 Task: Add an event with the title Lunch and Learn: Effective Negotiation Strategies, date '2024/03/20', time 8:50 AM to 10:50 AMand add a description: After each fall, allow time for participants to reflect on their experience. Discuss the emotions, challenges, and level of trust felt during the exercise. Encourage open and honest communication about how the exercise relates to the team's dynamics and collaboration., put the event into Yellow category . Add location for the event as: 654 Simos Beach, Elafonisos, Greece, logged in from the account softage.2@softage.netand send the event invitation to softage.1@softage.net and softage.3@softage.net. Set a reminder for the event At time of event
Action: Mouse pressed left at (108, 104)
Screenshot: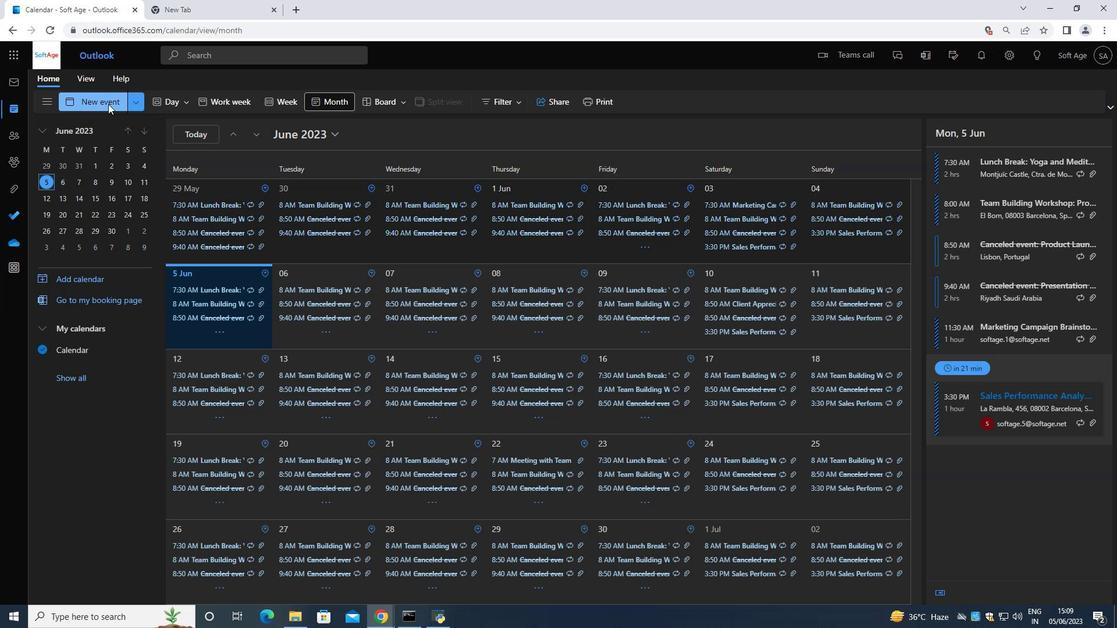 
Action: Mouse moved to (364, 176)
Screenshot: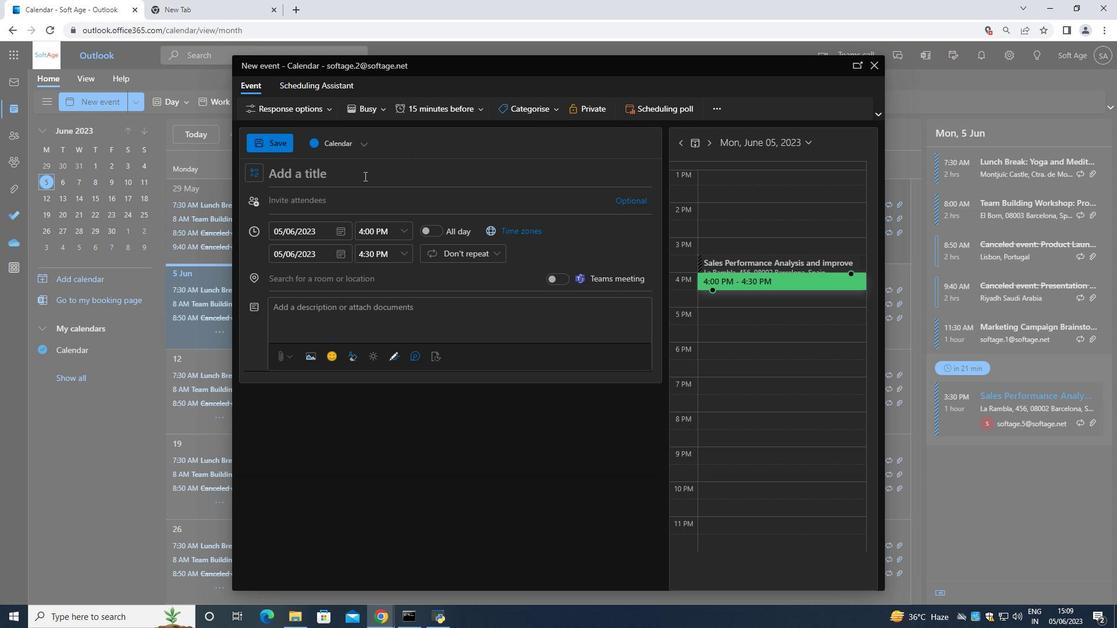 
Action: Key pressed <Key.shift>Lunch<Key.space><Key.shift>and<Key.space><Key.shift><Key.shift><Key.shift><Key.shift>Learn<Key.space><Key.backspace><Key.shift_r>:<Key.space><Key.shift>Effective<Key.space><Key.shift><Key.shift><Key.shift><Key.shift><Key.shift><Key.shift><Key.shift><Key.shift><Key.shift><Key.shift><Key.shift><Key.shift><Key.shift><Key.shift><Key.shift><Key.shift><Key.shift>Negotiation<Key.space><Key.shift><Key.shift><Key.shift><Key.shift><Key.shift><Key.shift><Key.shift><Key.shift><Key.shift><Key.shift><Key.shift><Key.shift><Key.shift><Key.shift><Key.shift><Key.shift><Key.shift><Key.shift><Key.shift><Key.shift><Key.shift><Key.shift><Key.shift><Key.shift><Key.shift><Key.shift><Key.shift><Key.shift><Key.shift><Key.shift><Key.shift>Strategiw<Key.backspace>es
Screenshot: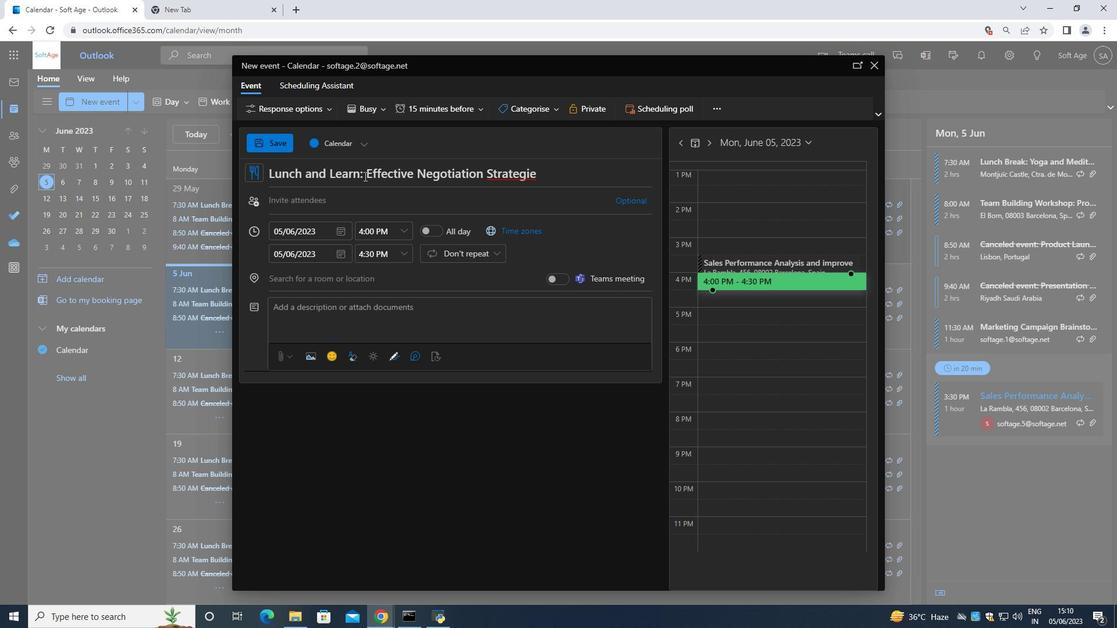 
Action: Mouse scrolled (364, 176) with delta (0, 0)
Screenshot: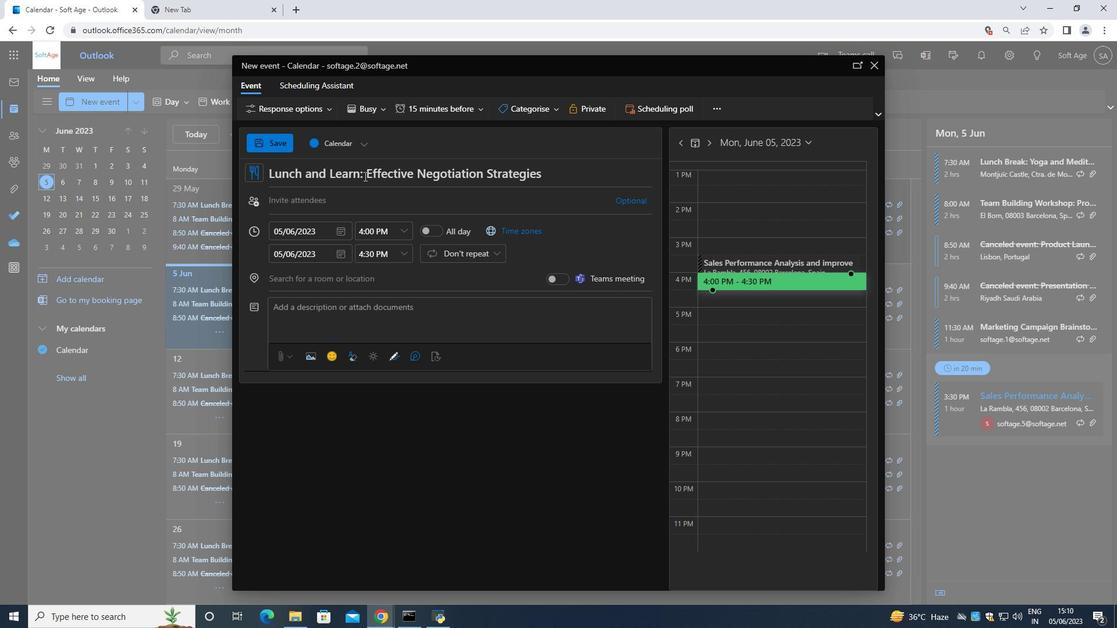 
Action: Mouse moved to (341, 228)
Screenshot: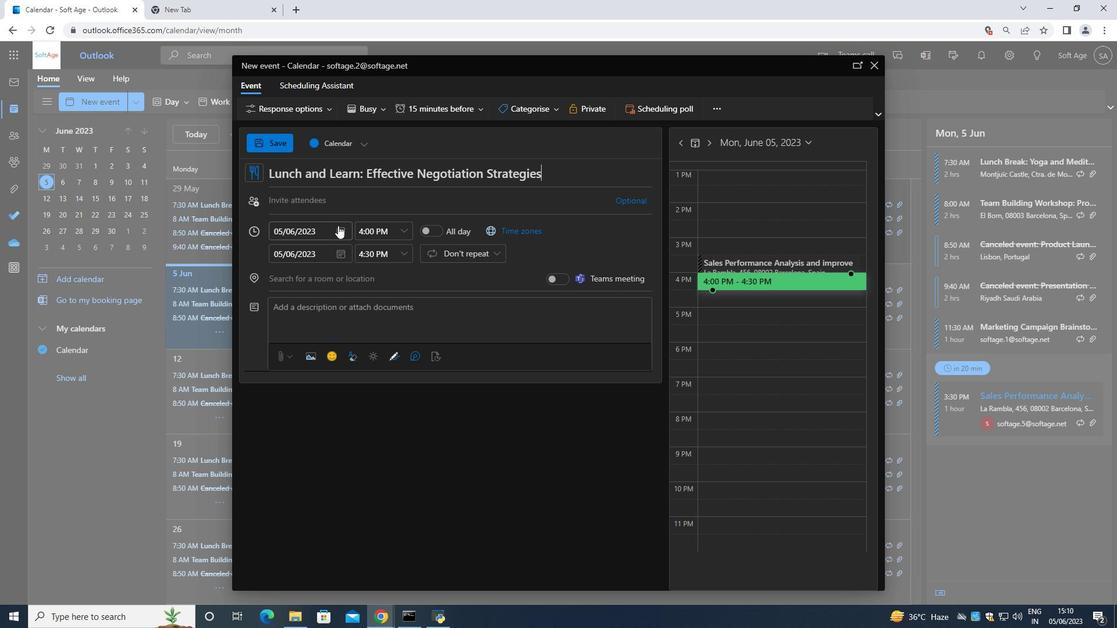 
Action: Mouse pressed left at (341, 228)
Screenshot: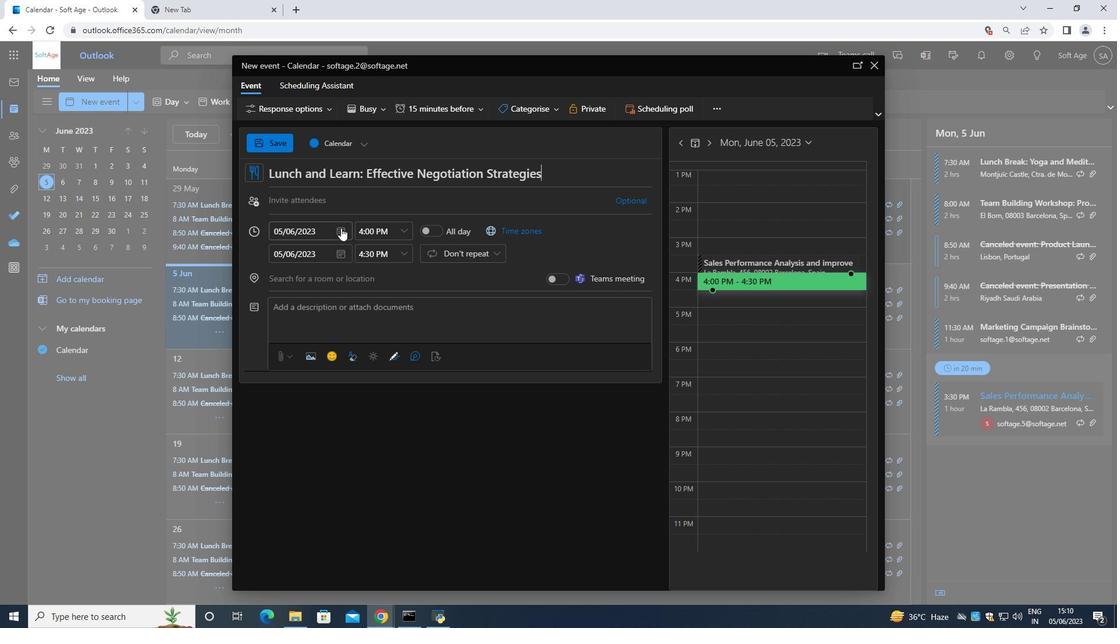 
Action: Mouse moved to (380, 256)
Screenshot: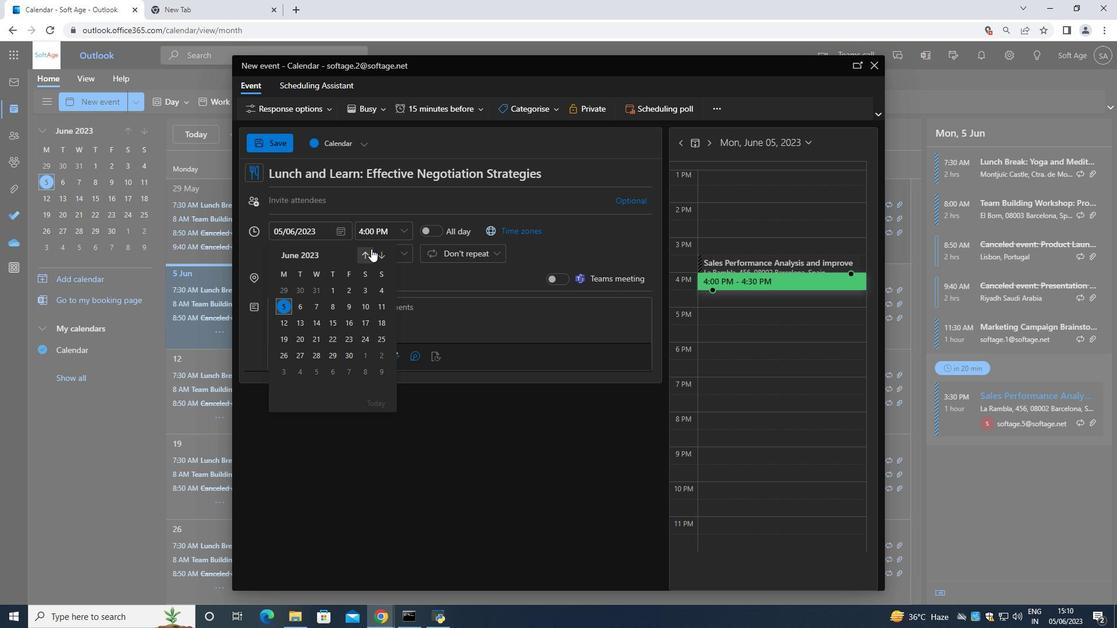 
Action: Mouse pressed left at (380, 256)
Screenshot: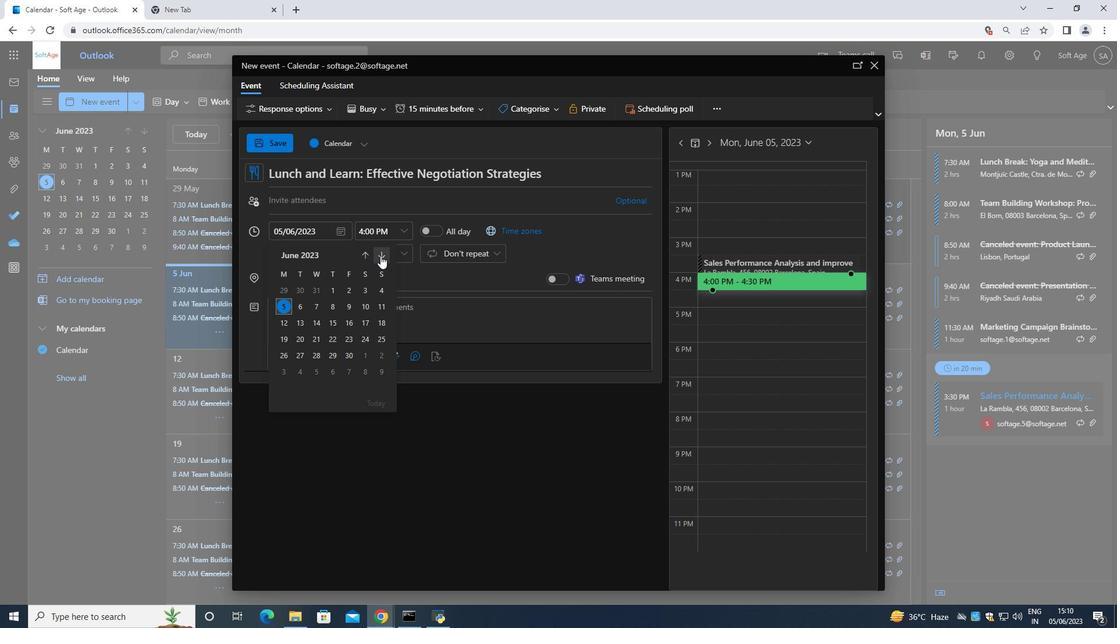 
Action: Mouse pressed left at (380, 256)
Screenshot: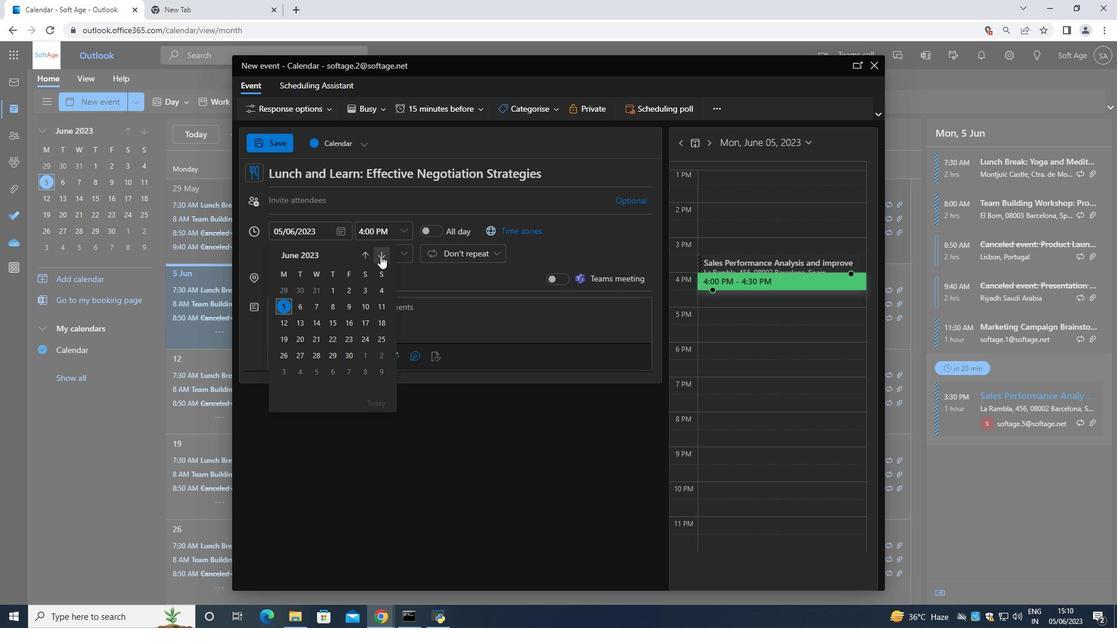 
Action: Mouse pressed left at (380, 256)
Screenshot: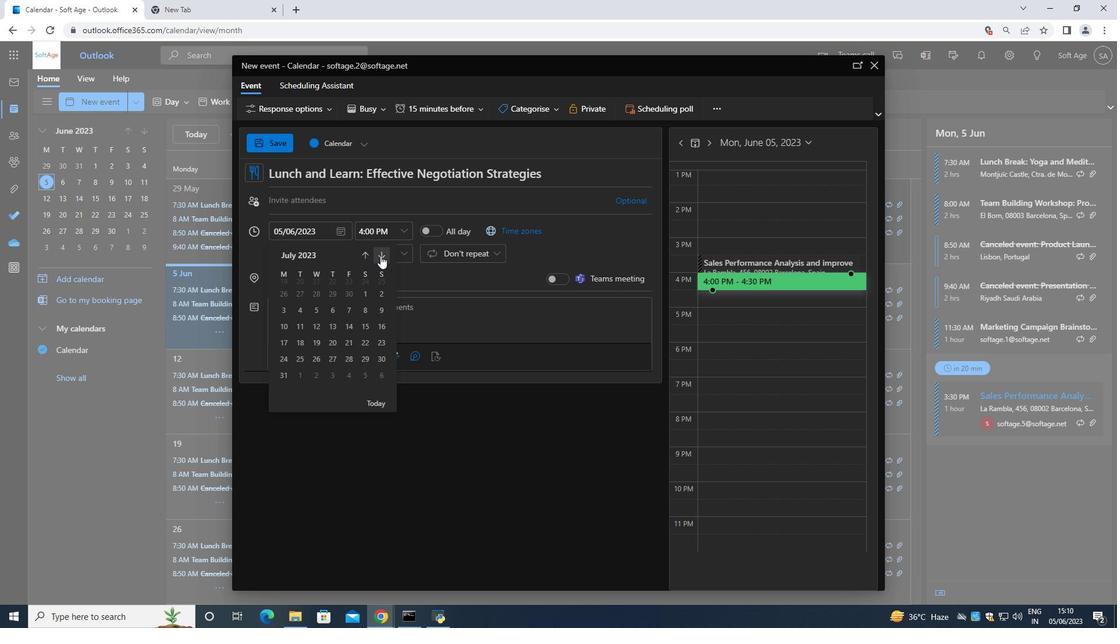 
Action: Mouse moved to (379, 256)
Screenshot: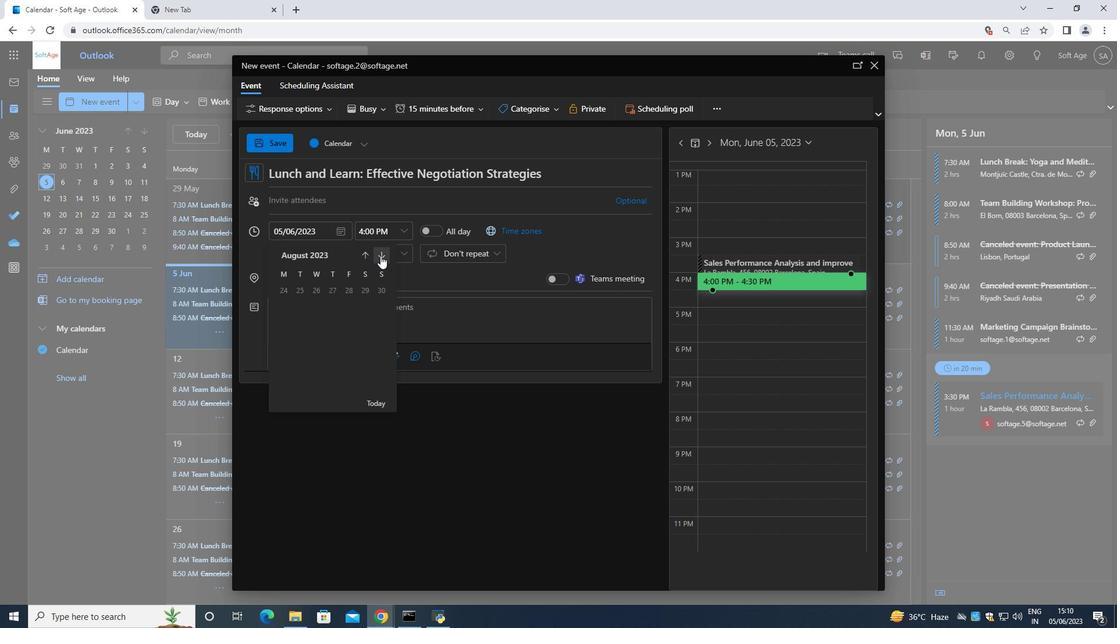 
Action: Mouse pressed left at (379, 256)
Screenshot: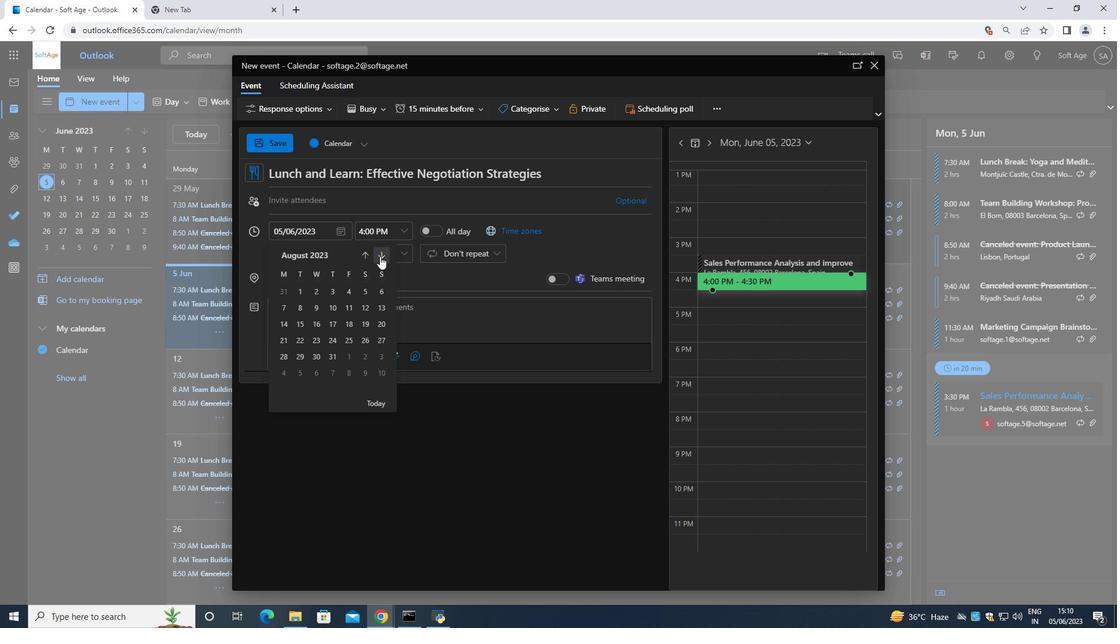 
Action: Mouse pressed left at (379, 256)
Screenshot: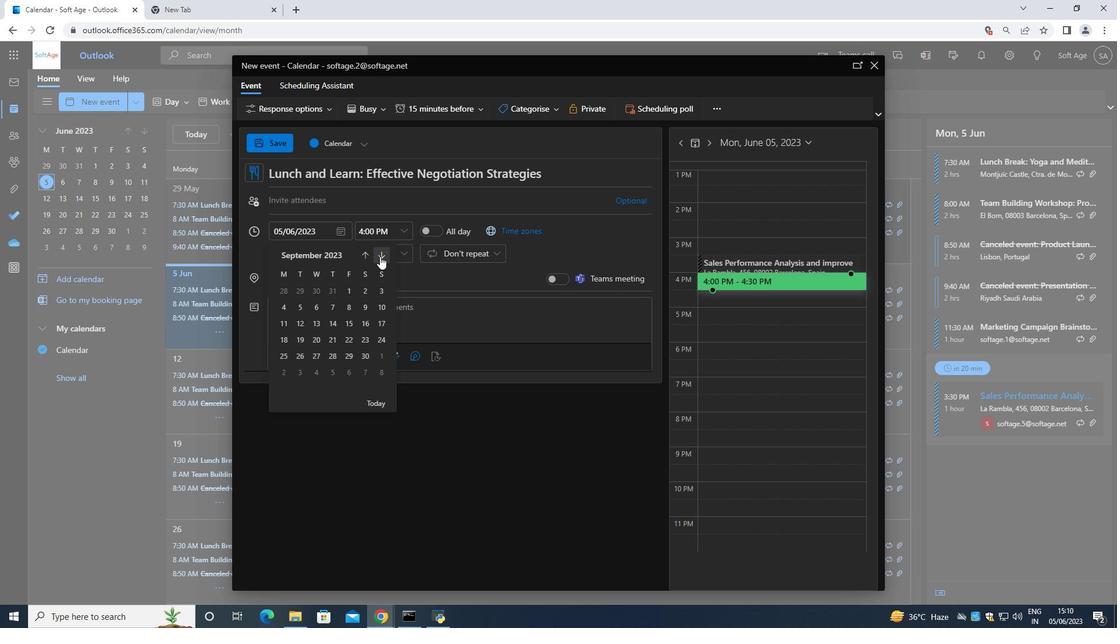 
Action: Mouse pressed left at (379, 256)
Screenshot: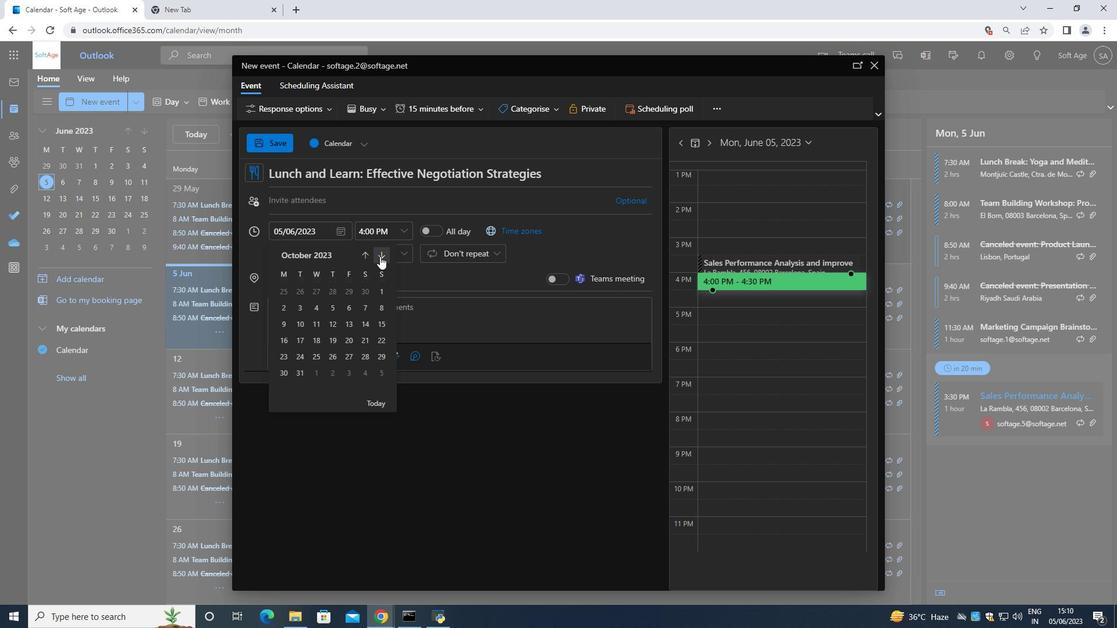 
Action: Mouse pressed left at (379, 256)
Screenshot: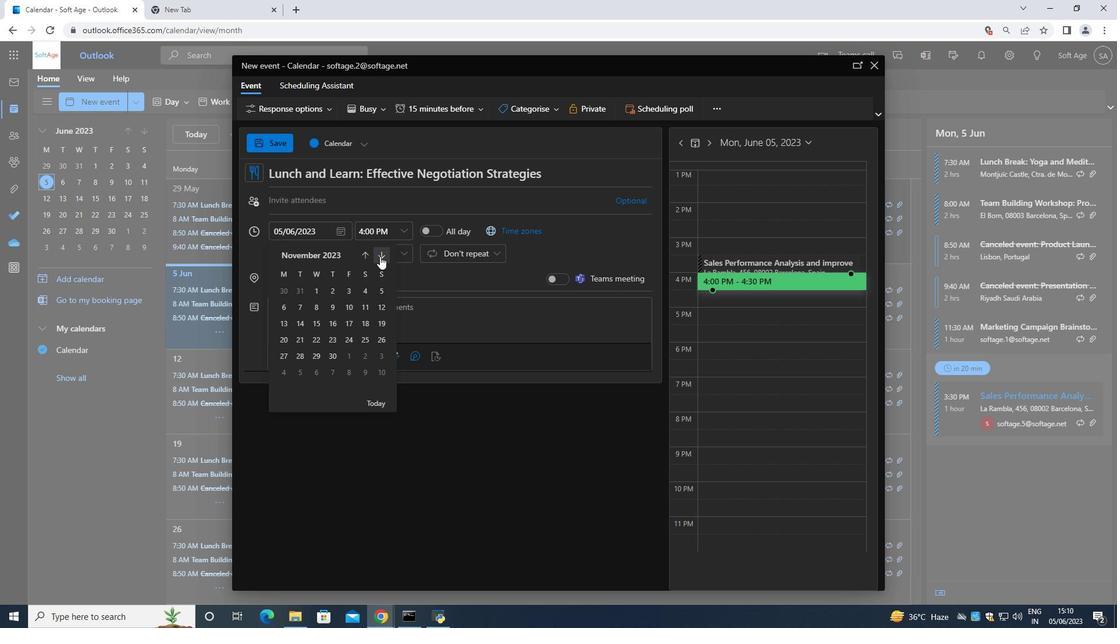 
Action: Mouse pressed left at (379, 256)
Screenshot: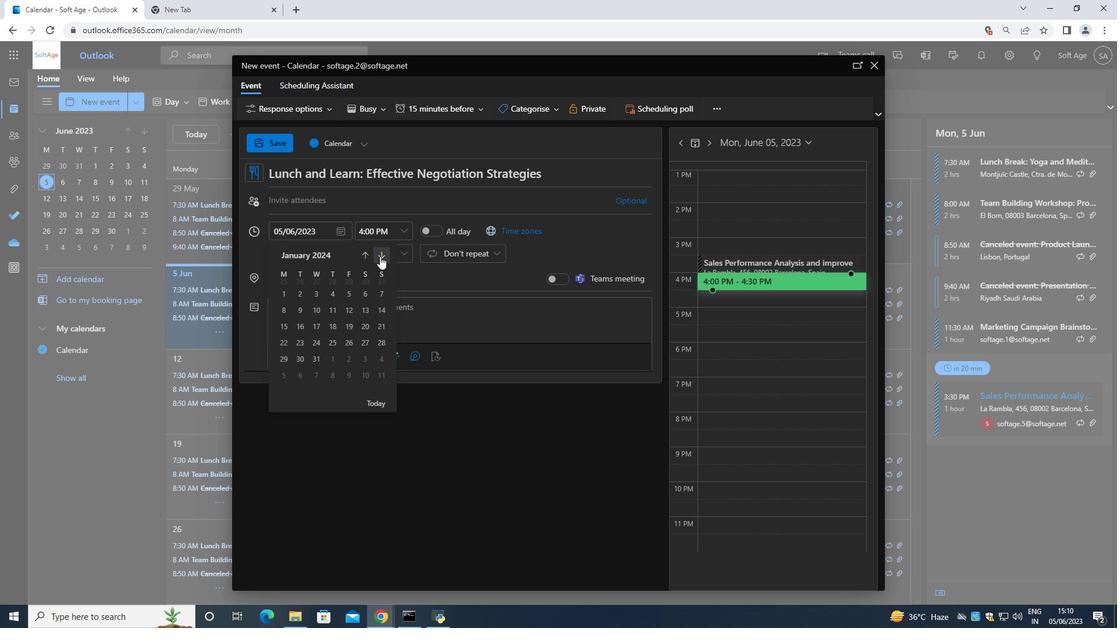 
Action: Mouse moved to (379, 256)
Screenshot: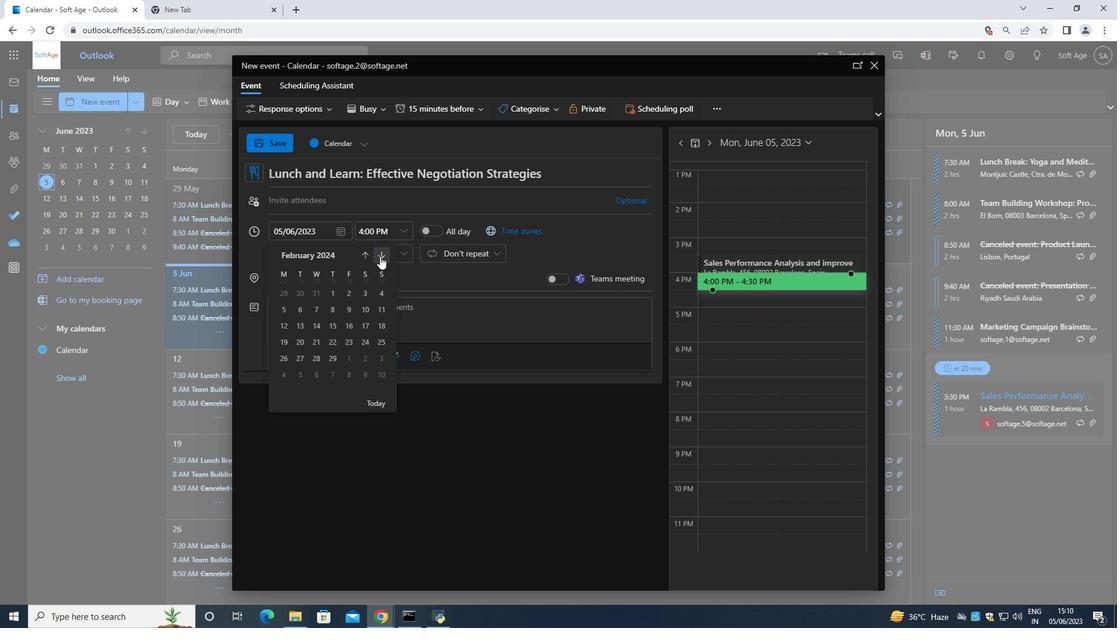 
Action: Mouse pressed left at (379, 256)
Screenshot: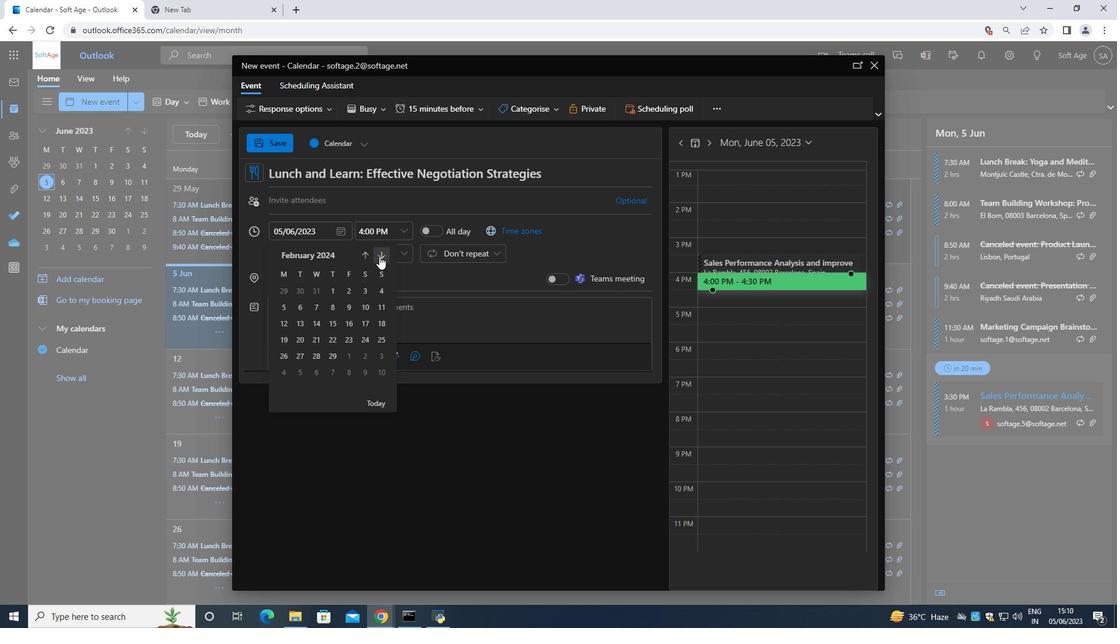 
Action: Mouse moved to (310, 332)
Screenshot: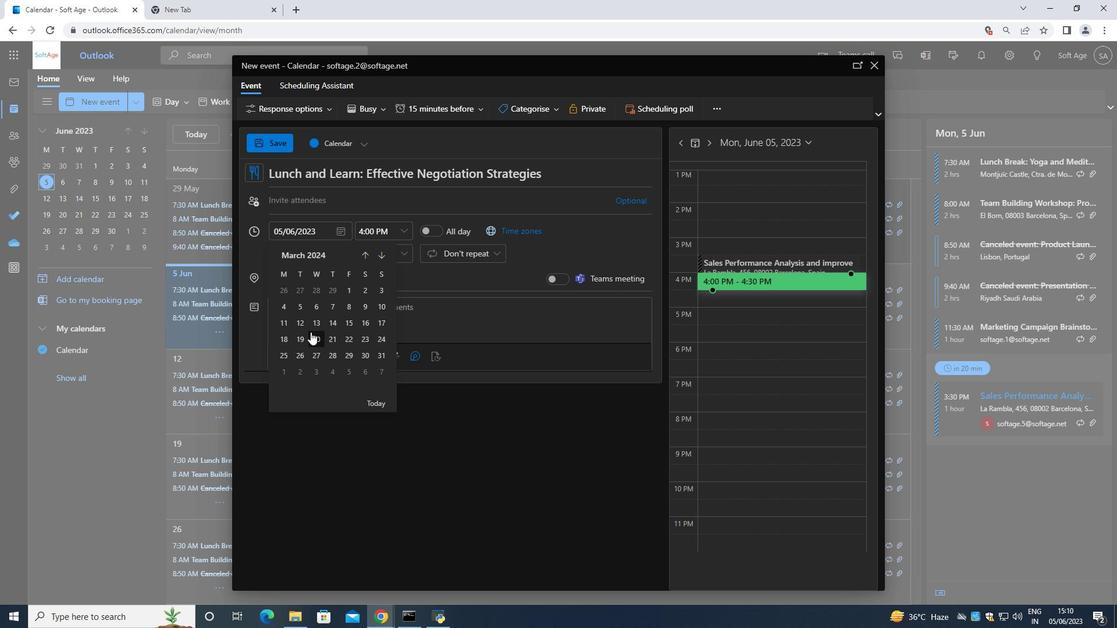 
Action: Mouse pressed left at (310, 332)
Screenshot: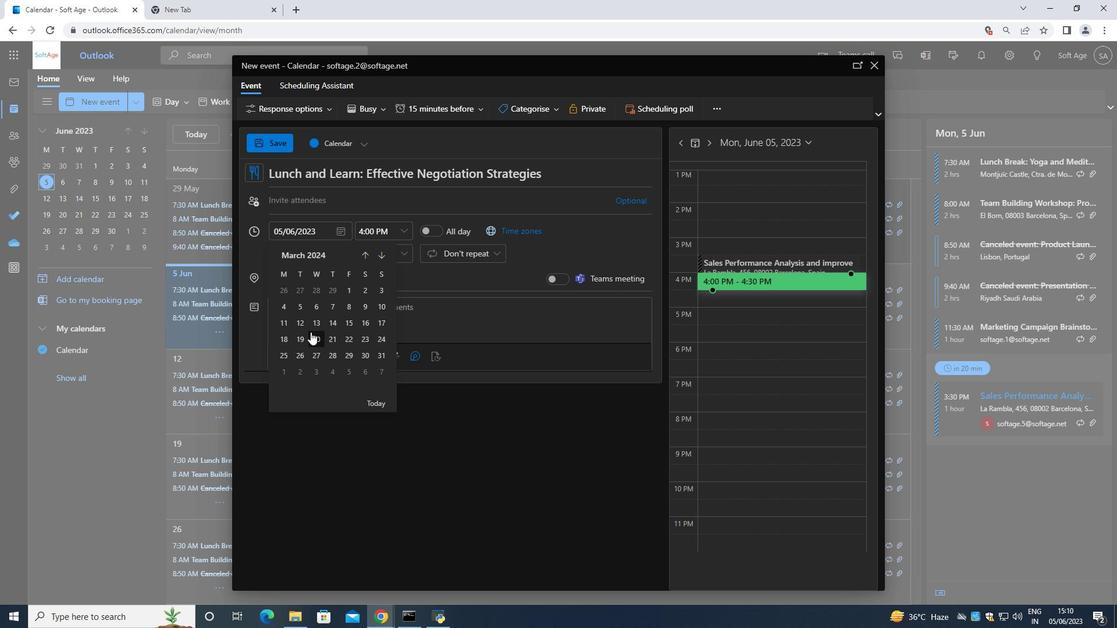 
Action: Mouse moved to (388, 228)
Screenshot: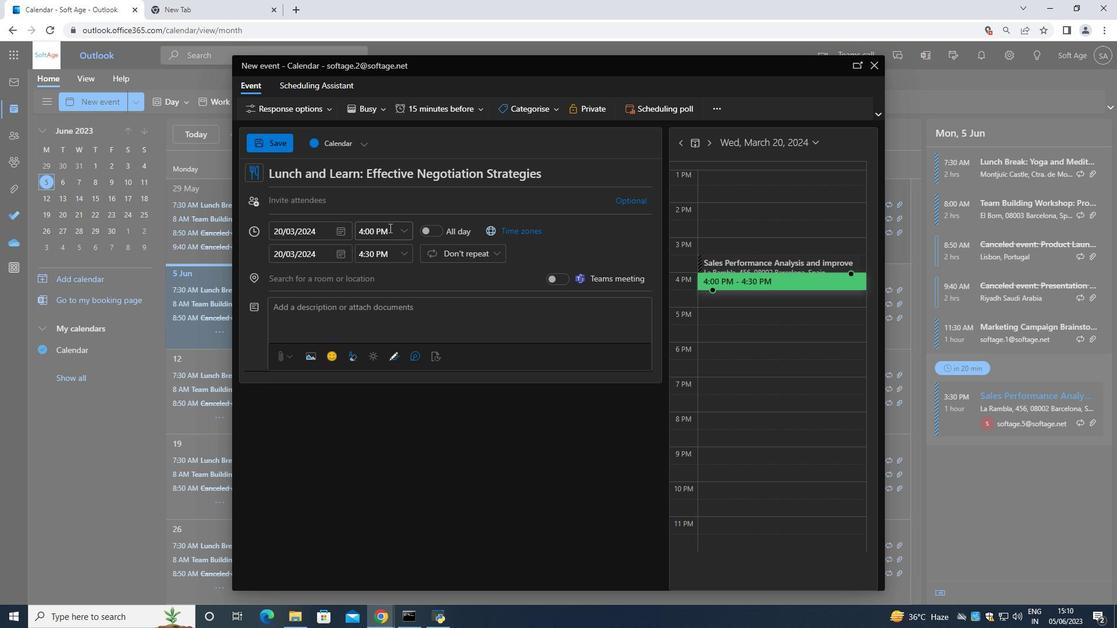
Action: Mouse pressed left at (388, 228)
Screenshot: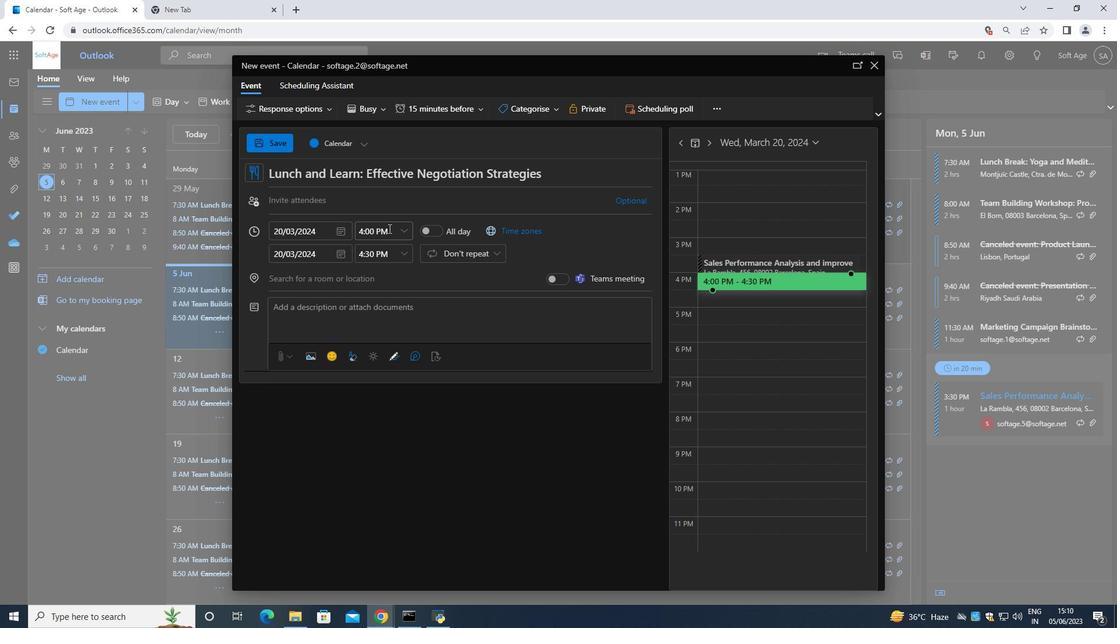 
Action: Mouse moved to (388, 228)
Screenshot: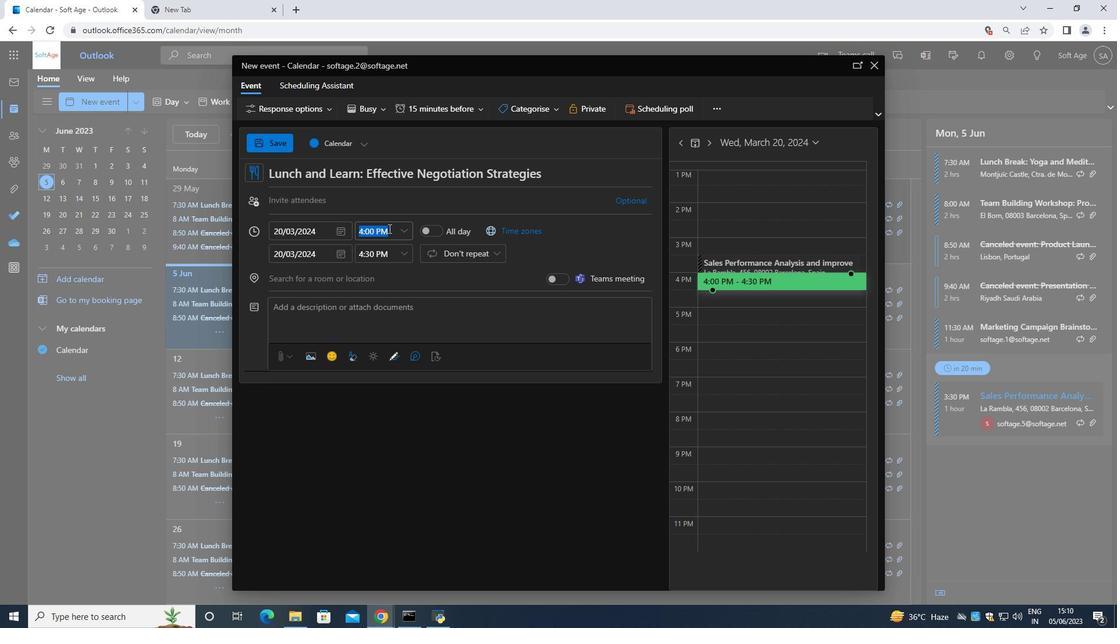 
Action: Key pressed <Key.backspace>8<Key.shift_r>:50<Key.space><Key.shift>A<Key.shift_r><Key.shift_r><Key.shift_r>M
Screenshot: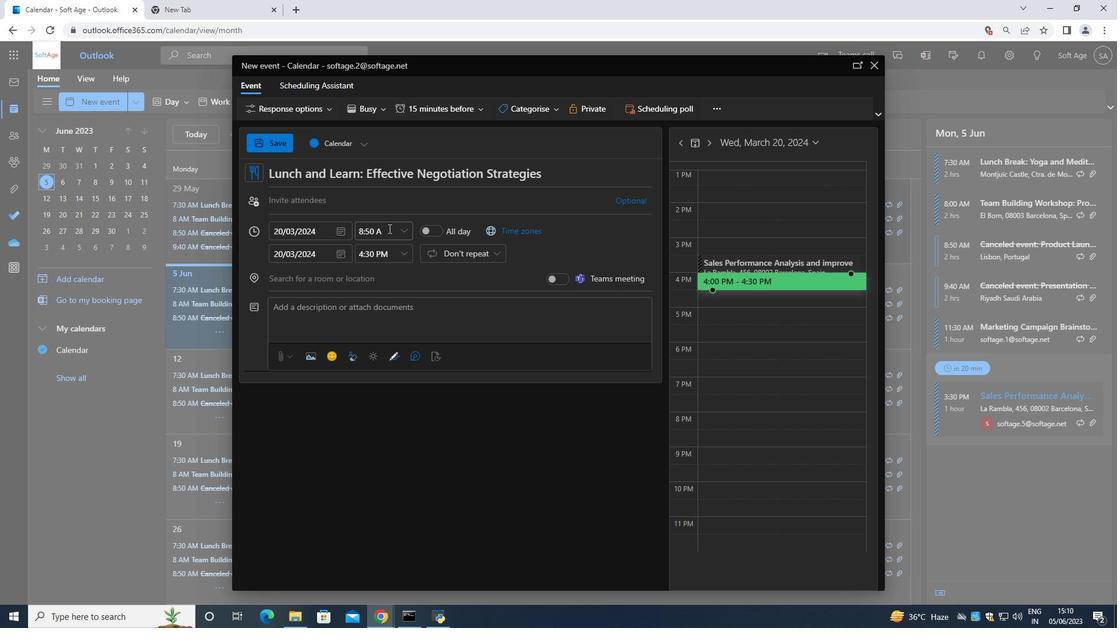 
Action: Mouse moved to (400, 256)
Screenshot: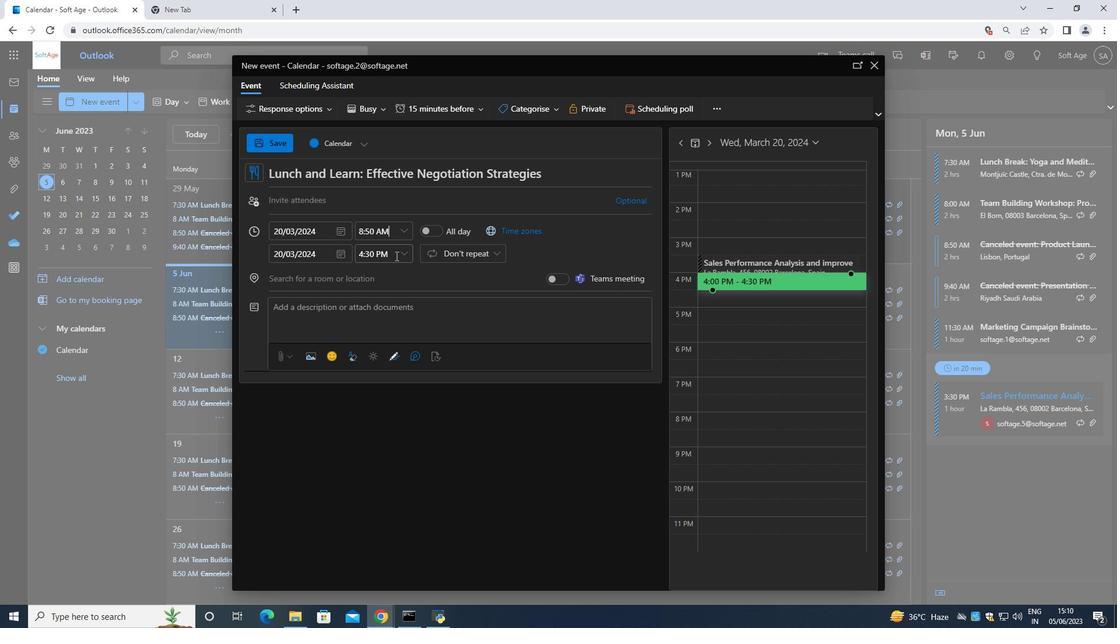 
Action: Mouse pressed left at (400, 256)
Screenshot: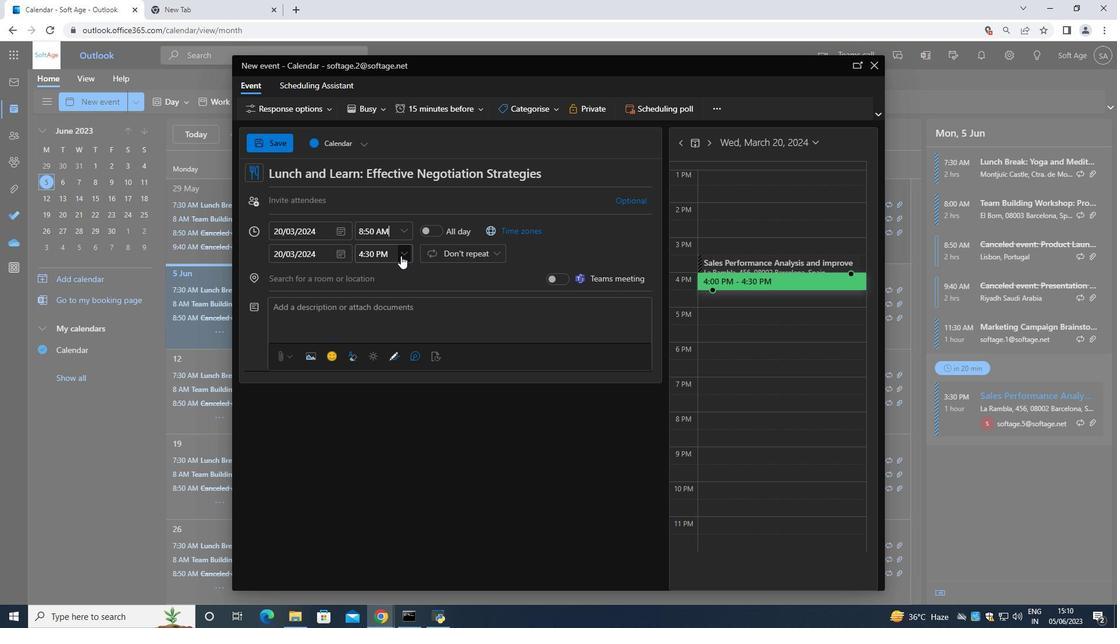 
Action: Mouse moved to (381, 331)
Screenshot: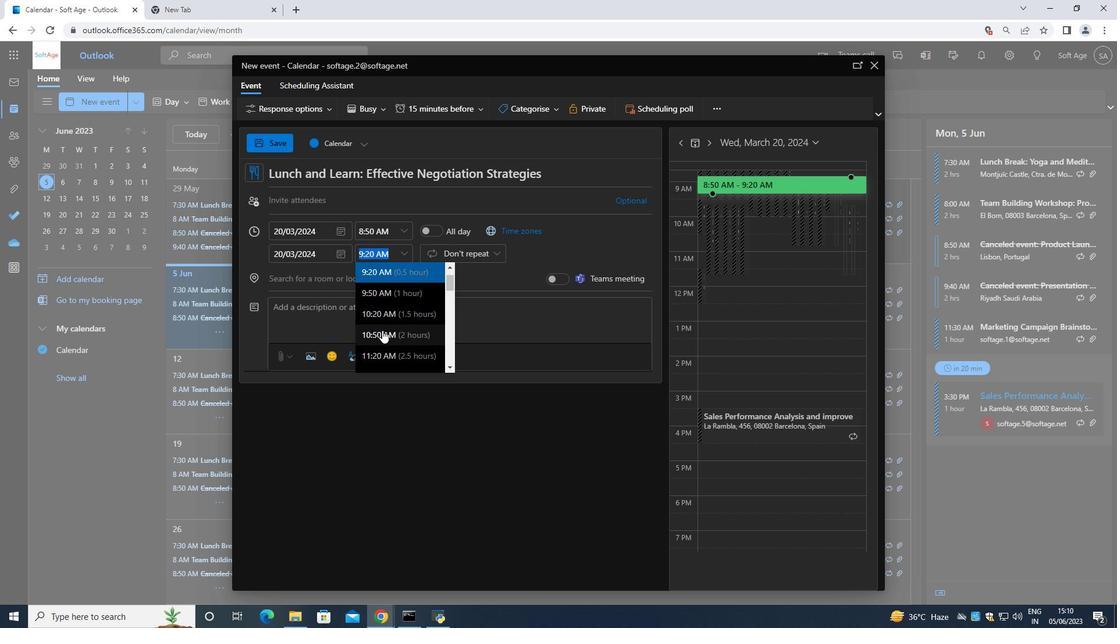 
Action: Mouse pressed left at (381, 331)
Screenshot: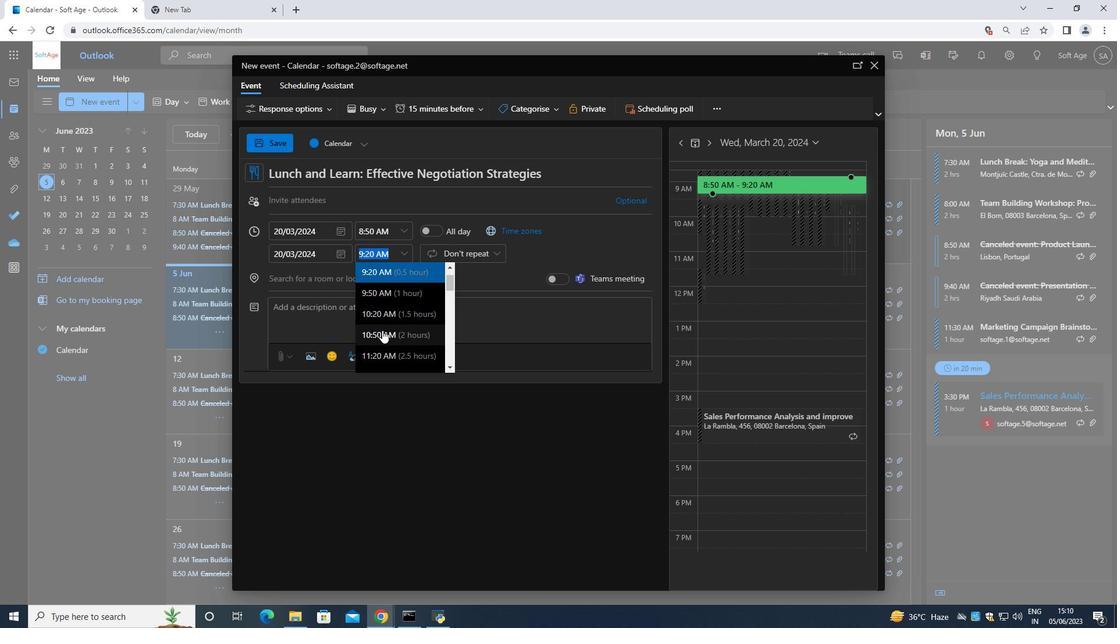 
Action: Mouse moved to (367, 306)
Screenshot: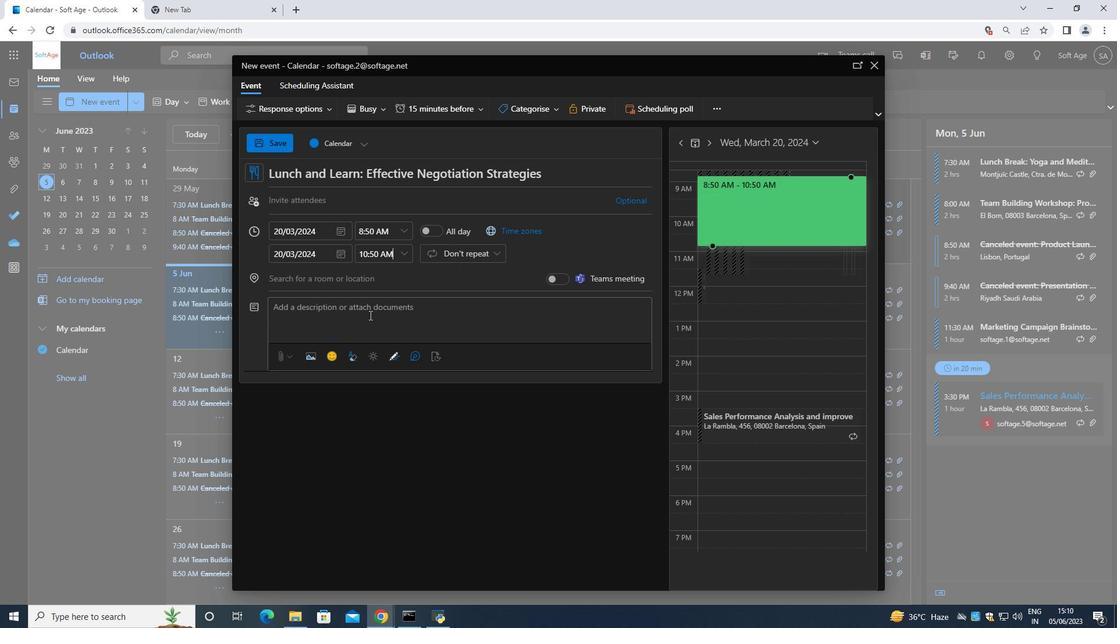 
Action: Mouse pressed left at (367, 306)
Screenshot: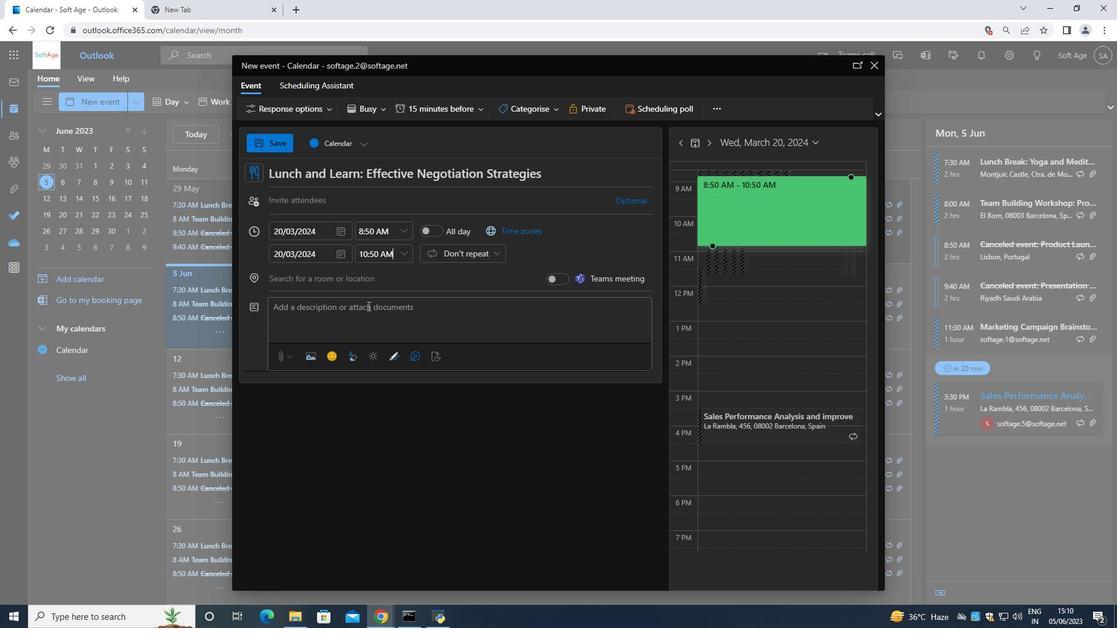 
Action: Mouse moved to (370, 306)
Screenshot: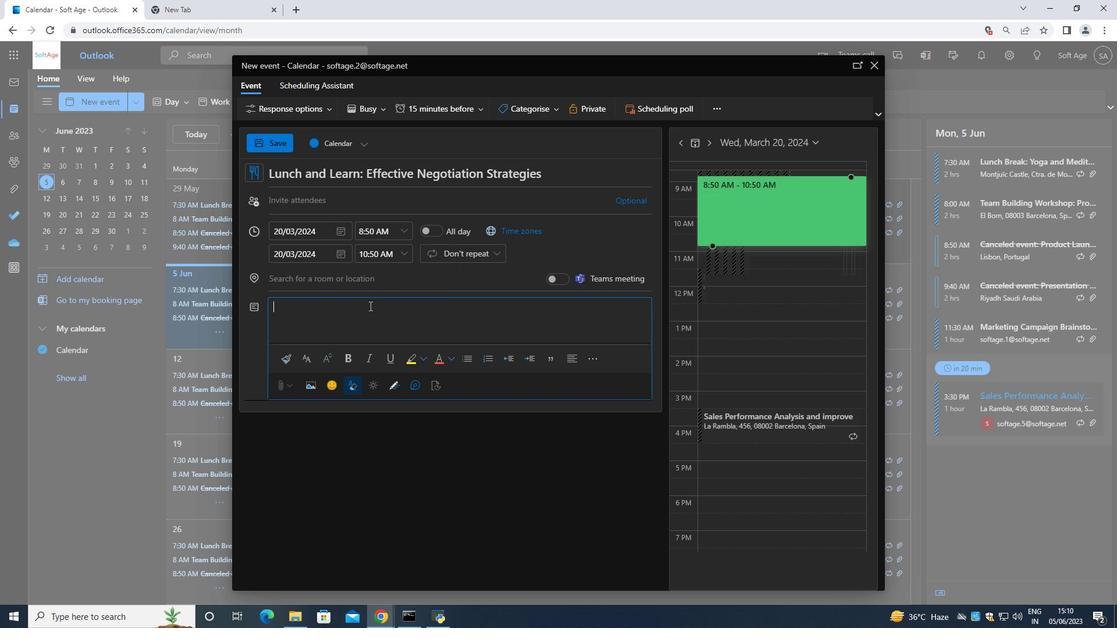 
Action: Key pressed <Key.shift>After<Key.space>each<Key.space>fail<Key.space><Key.backspace><Key.backspace><Key.backspace>ll<Key.space>,<Key.space>allow<Key.space>time<Key.space>for<Key.space>partiv<Key.backspace>cipants<Key.space>to<Key.space>reflr<Key.backspace>ect<Key.space>on<Key.space>their<Key.space>experience.<Key.space><Key.shift>Discuss<Key.space>the<Key.space>exercise.<Key.space><Key.shift><Key.shift><Key.shift><Key.shift><Key.shift><Key.shift><Key.shift><Key.shift><Key.shift><Key.shift><Key.shift><Key.shift><Key.shift><Key.shift><Key.shift><Key.shift><Key.shift><Key.shift><Key.shift><Key.shift>Encourage<Key.space>open<Key.space><Key.backspace><Key.backspace><Key.backspace><Key.backspace><Key.backspace><Key.backspace><Key.backspace><Key.backspace><Key.backspace><Key.backspace><Key.backspace><Key.backspace><Key.backspace><Key.backspace><Key.backspace><Key.backspace><Key.backspace><Key.backspace><Key.backspace><Key.backspace><Key.backspace><Key.backspace><Key.backspace><Key.backspace><Key.backspace><Key.backspace><Key.backspace><Key.backspace><Key.backspace>thr<Key.space><Key.backspace><Key.backspace>e<Key.space>emotions<Key.space>,<Key.space>challenge<Key.space>,<Key.space>and<Key.space>level<Key.space>of<Key.space>trud<Key.backspace>st<Key.space>felt<Key.space>during<Key.space>the<Key.space>exercise.<Key.space><Key.shift><Key.shift><Key.shift><Key.shift><Key.shift><Key.shift>Encourage<Key.space>poen<Key.space><Key.backspace><Key.backspace><Key.backspace><Key.backspace><Key.backspace>open<Key.space>and<Key.space>honest<Key.space>co,<Key.backspace>mmunication<Key.space>about<Key.space>hoe<Key.backspace>w<Key.space>the<Key.space>execrise<Key.space><Key.left><Key.left><Key.left><Key.left><Key.left><Key.right><Key.backspace><Key.backspace>rc<Key.right><Key.right><Key.right><Key.right><Key.right><Key.space>realates<Key.space>to<Key.space>the<Key.space><Key.left><Key.left><Key.left><Key.left><Key.left><Key.left><Key.left><Key.left><Key.left><Key.left><Key.left><Key.left><Key.left><Key.backspace><Key.right><Key.right><Key.right><Key.right><Key.right><Key.right><Key.right><Key.right><Key.right><Key.right><Key.right><Key.right><Key.right><Key.right><Key.right><Key.right><Key.right><Key.right><Key.right><Key.right><Key.right>tyeam<Key.backspace><Key.backspace><Key.backspace><Key.backspace>eam<Key.space><Key.backspace>'s<Key.space>dynamics<Key.space>and<Key.space>collaboration<Key.space>
Screenshot: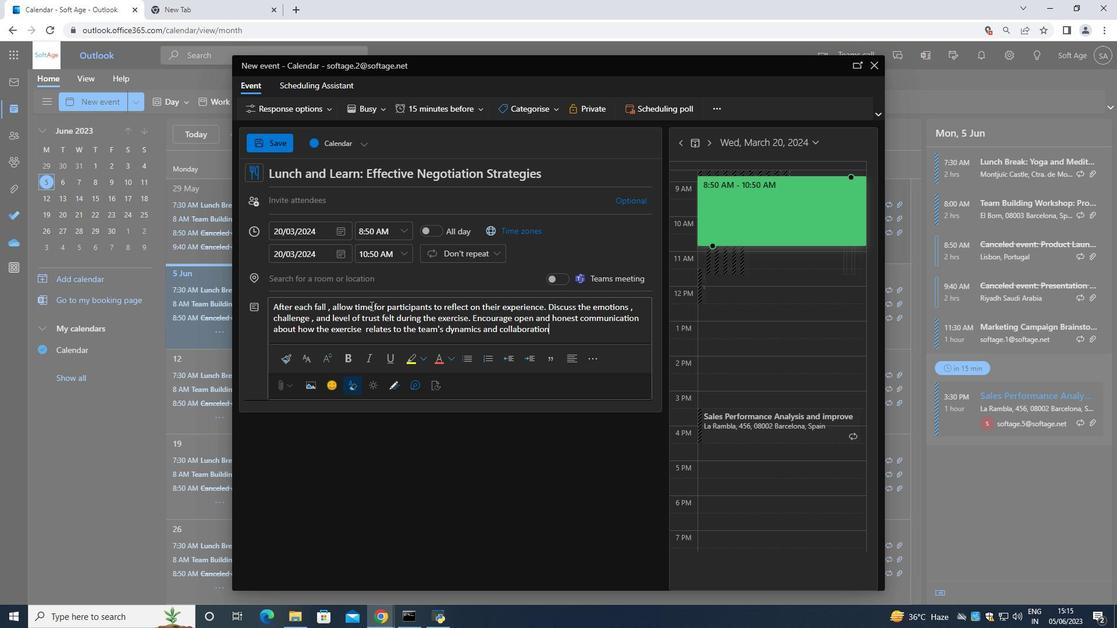 
Action: Mouse moved to (404, 304)
Screenshot: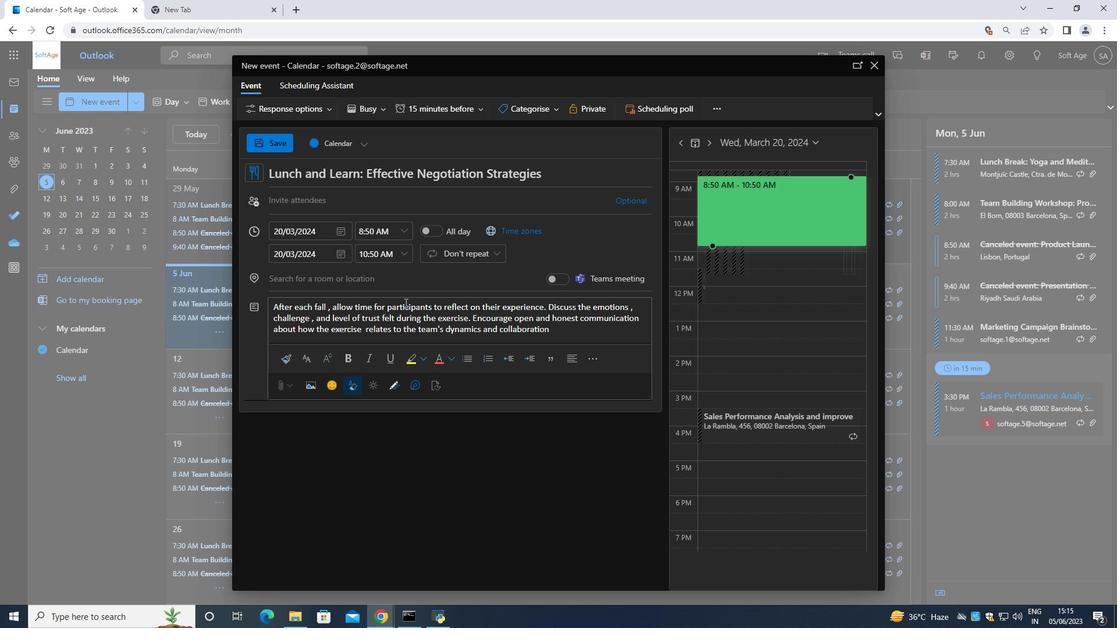 
Action: Key pressed .
Screenshot: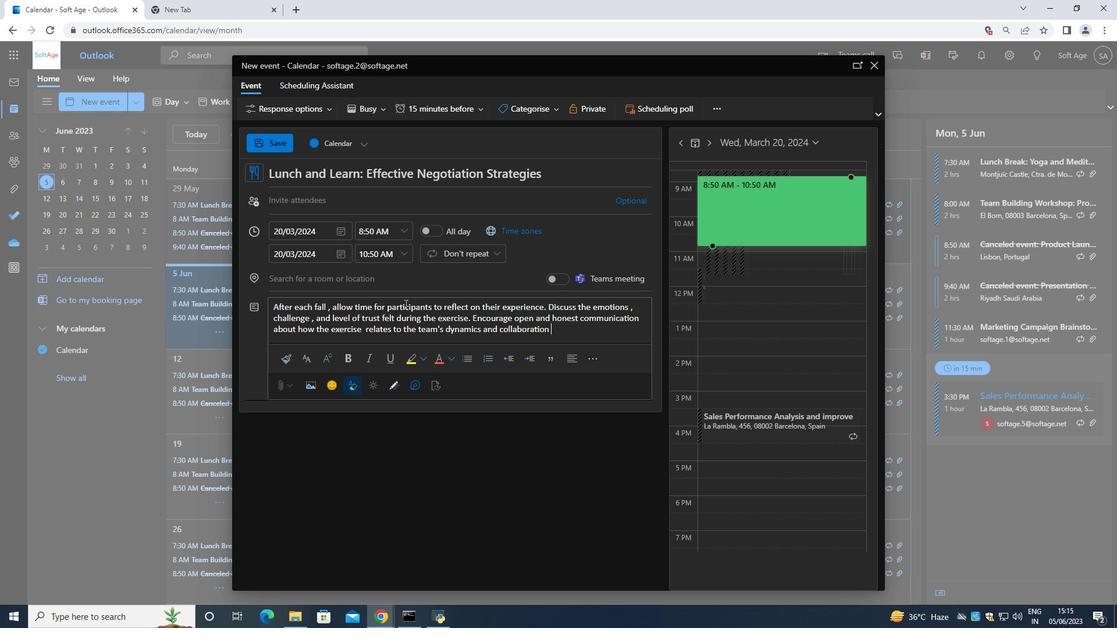 
Action: Mouse moved to (521, 110)
Screenshot: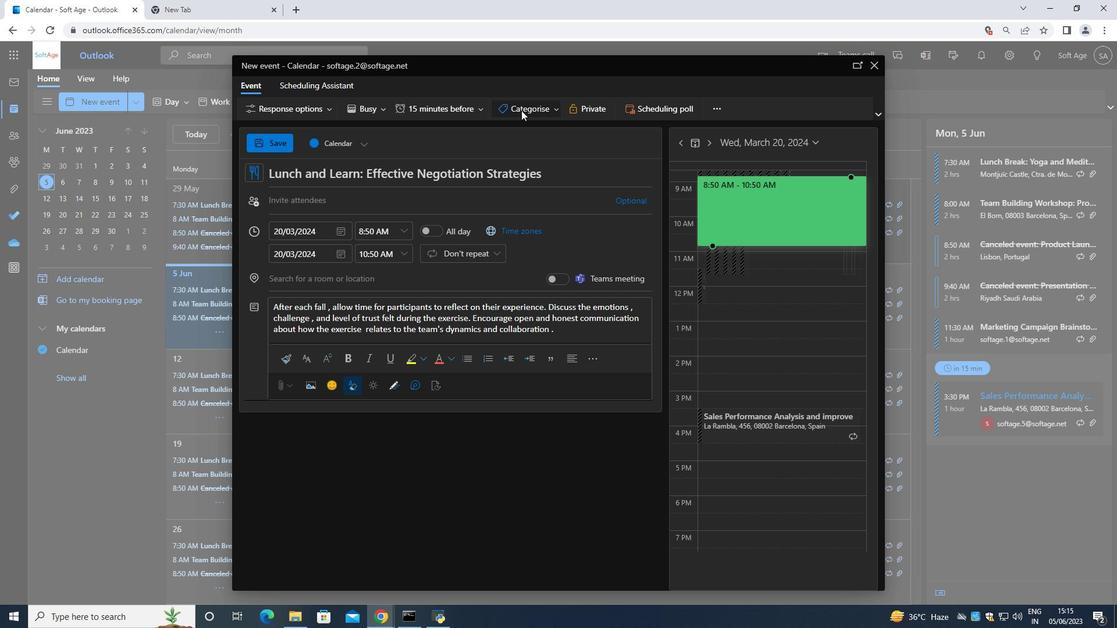 
Action: Mouse pressed left at (521, 110)
Screenshot: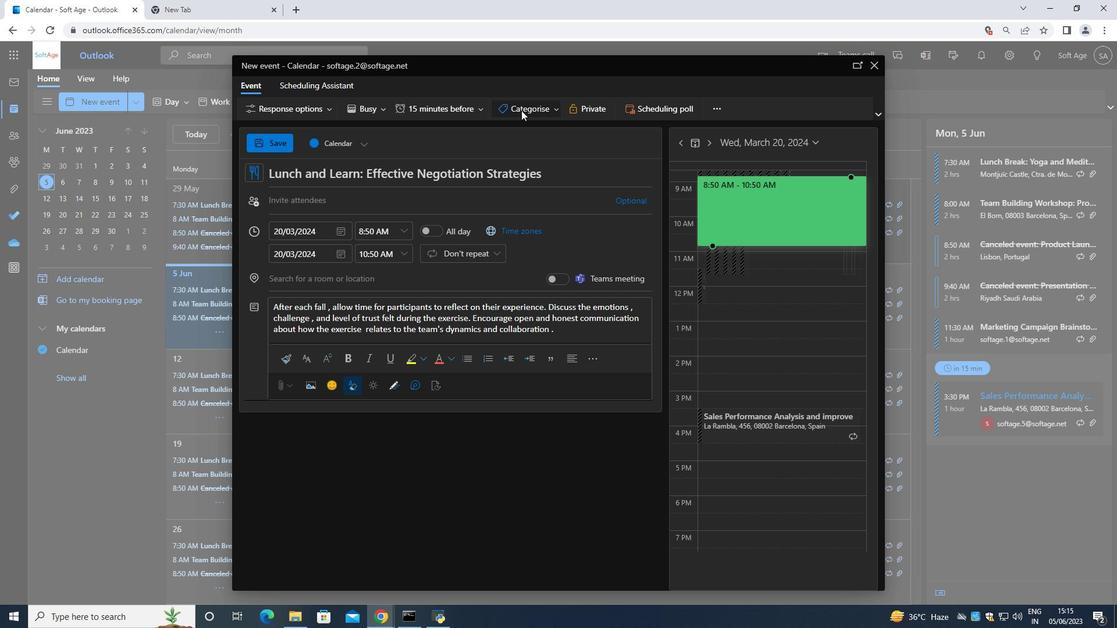 
Action: Mouse moved to (523, 228)
Screenshot: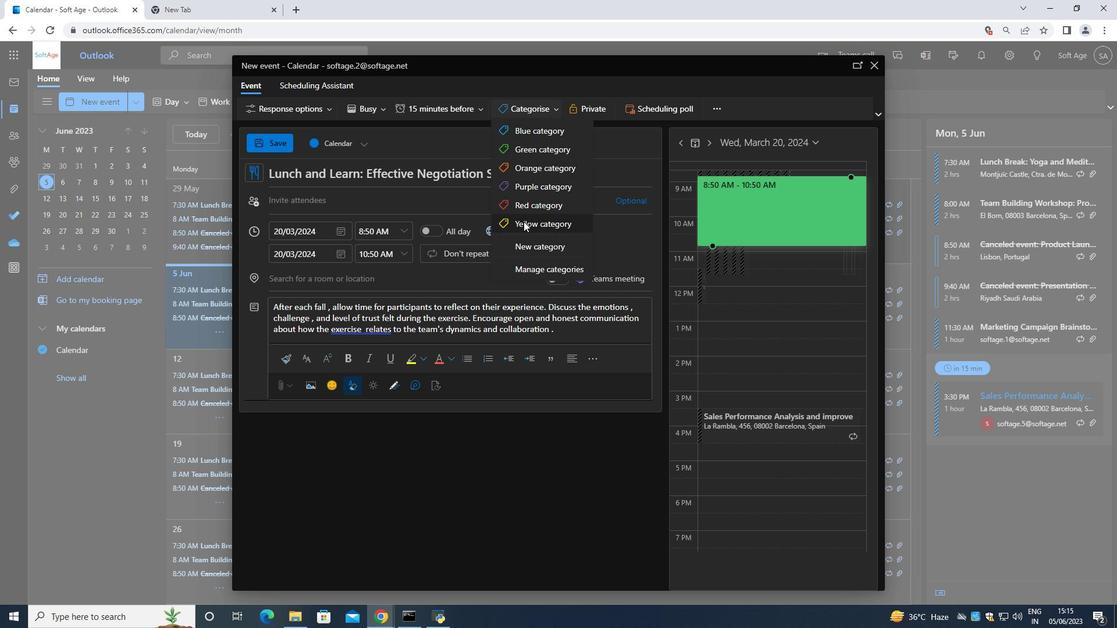 
Action: Mouse pressed left at (523, 228)
Screenshot: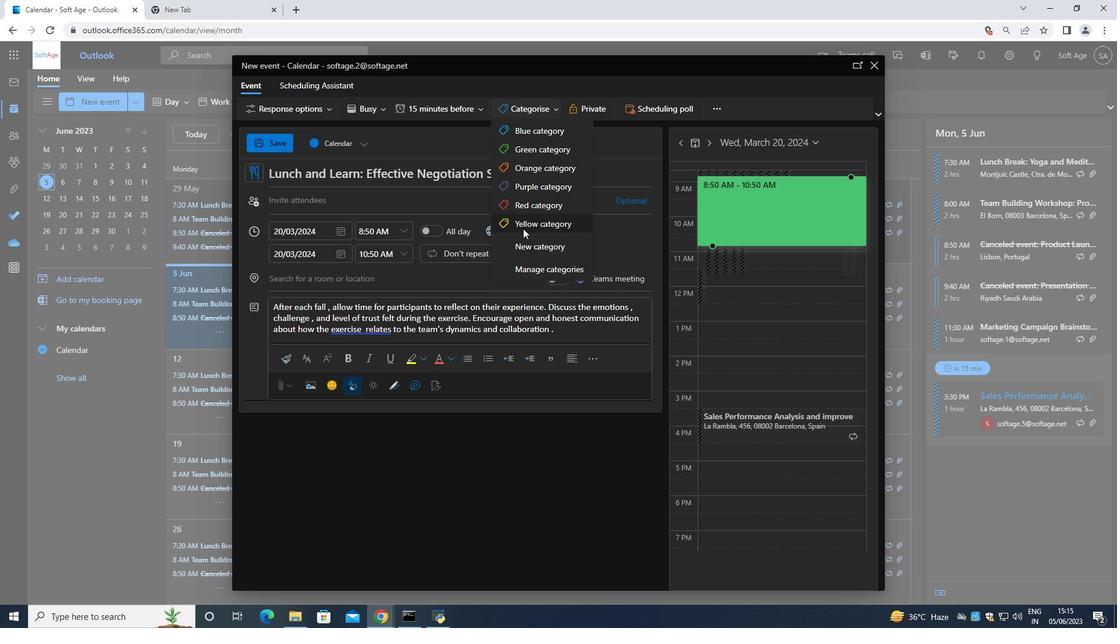 
Action: Mouse moved to (346, 281)
Screenshot: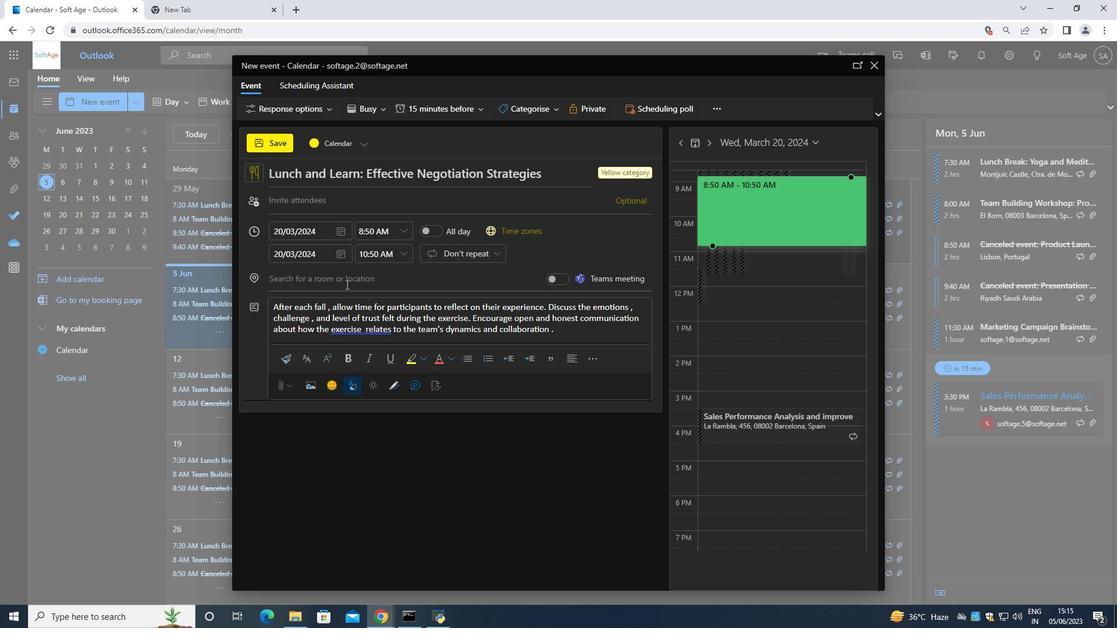 
Action: Mouse pressed left at (346, 281)
Screenshot: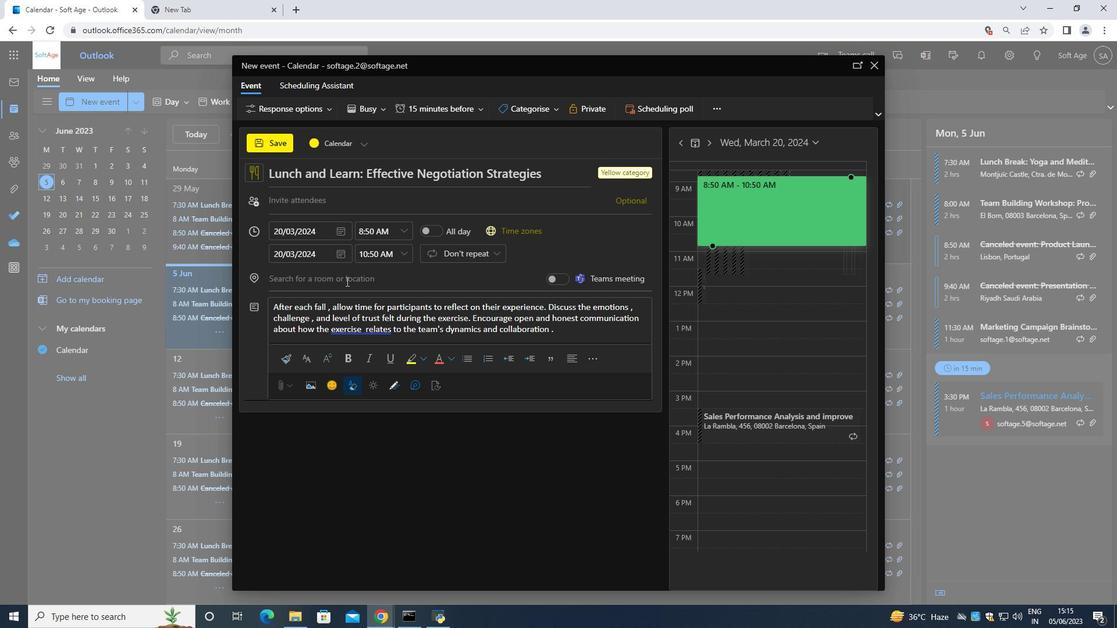 
Action: Mouse moved to (349, 279)
Screenshot: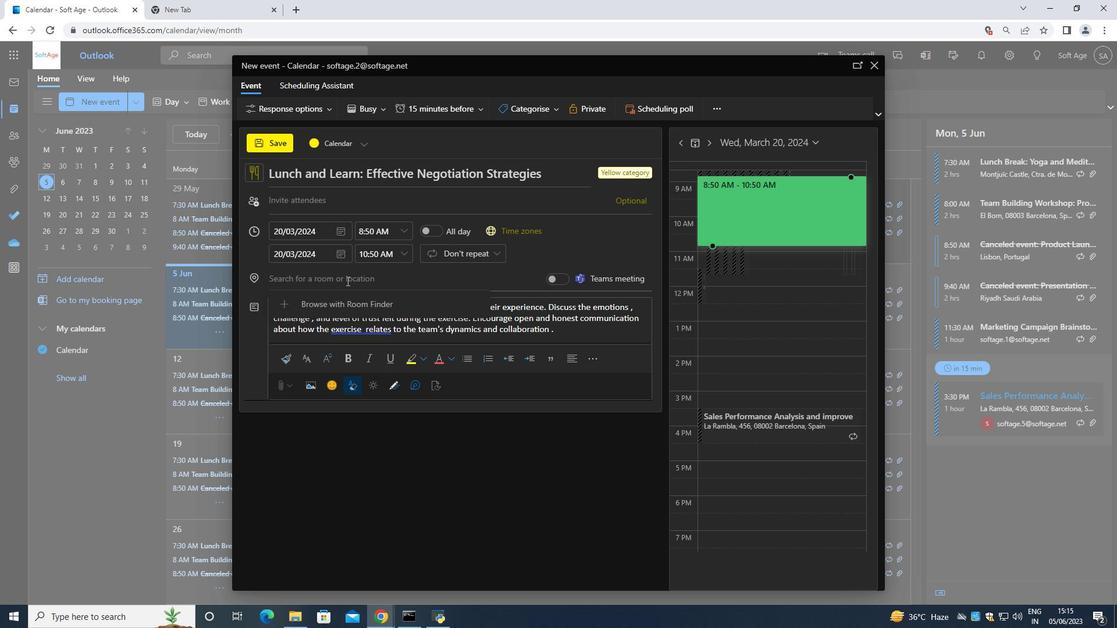 
Action: Mouse pressed left at (349, 279)
Screenshot: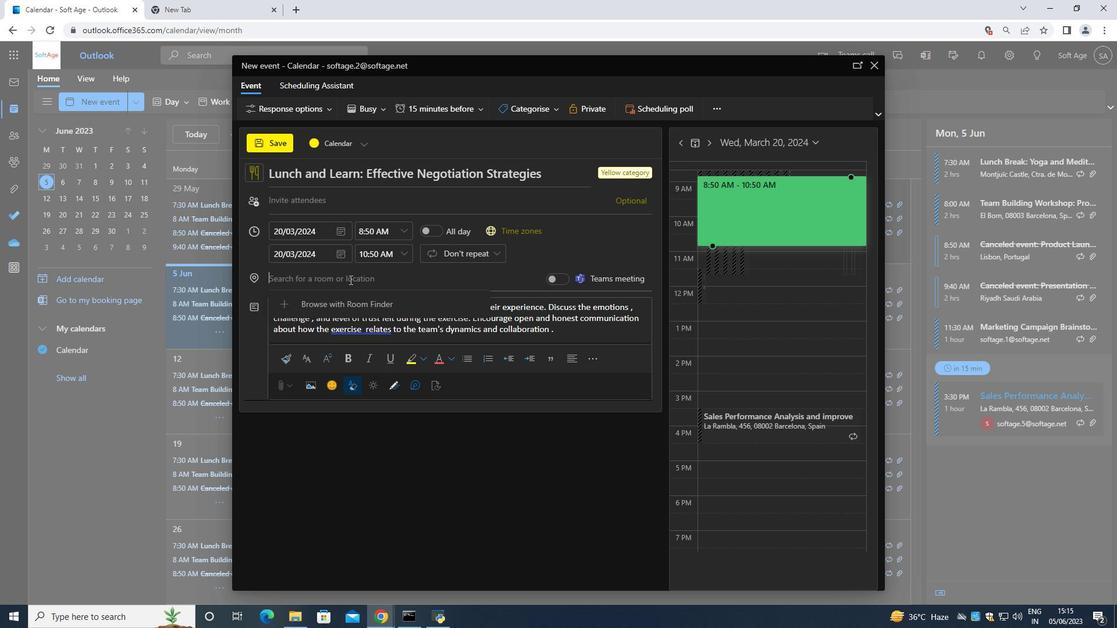 
Action: Key pressed 654<Key.space><Key.shift>Simos<Key.space><Key.shift>Beach<Key.space>,<Key.space><Key.shift><Key.shift><Key.shift><Key.shift><Key.shift><Key.shift><Key.shift><Key.shift><Key.shift><Key.shift>Elafonisos,<Key.space><Key.shift>Greece
Screenshot: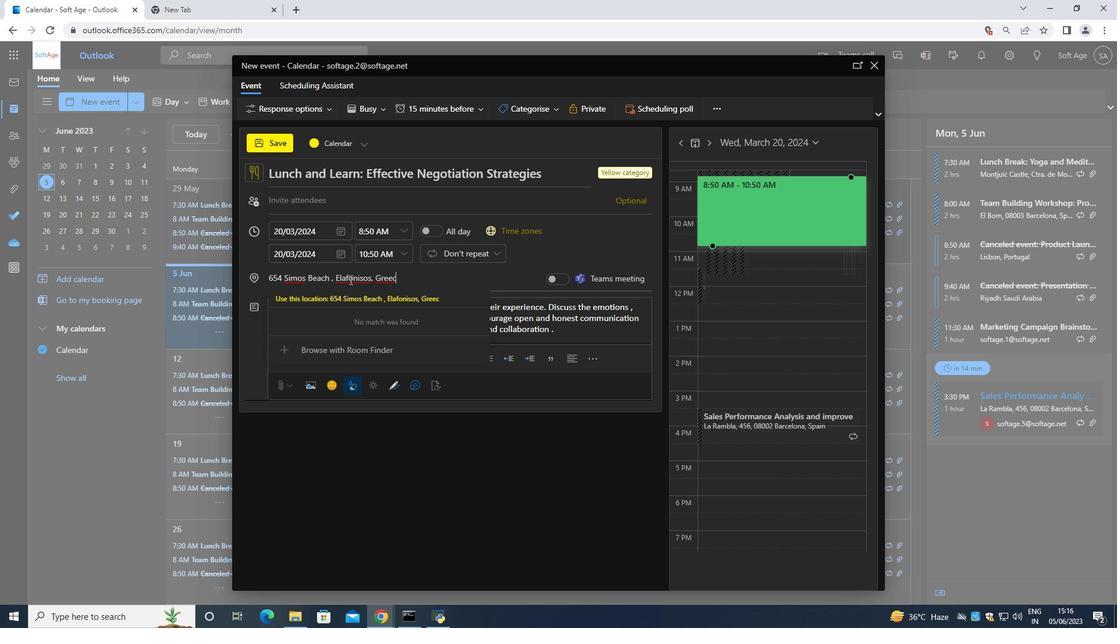 
Action: Mouse moved to (307, 202)
Screenshot: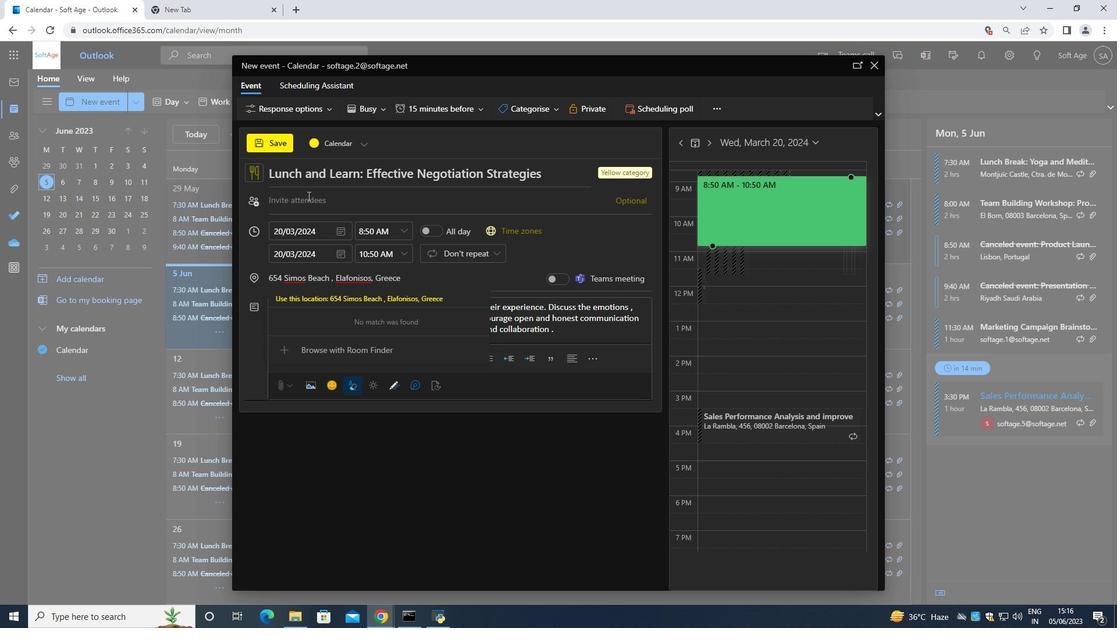 
Action: Mouse pressed left at (307, 202)
Screenshot: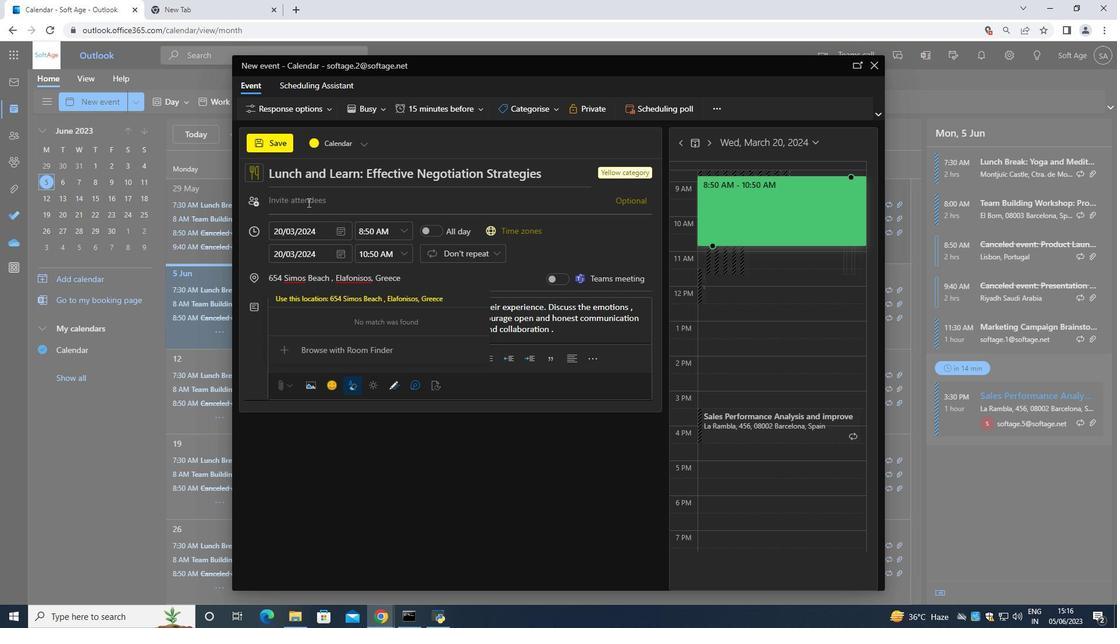 
Action: Key pressed <Key.shift>Softage.1<Key.shift><Key.shift><Key.shift><Key.shift><Key.shift><Key.shift><Key.shift><Key.shift><Key.shift><Key.shift><Key.shift>@softage
Screenshot: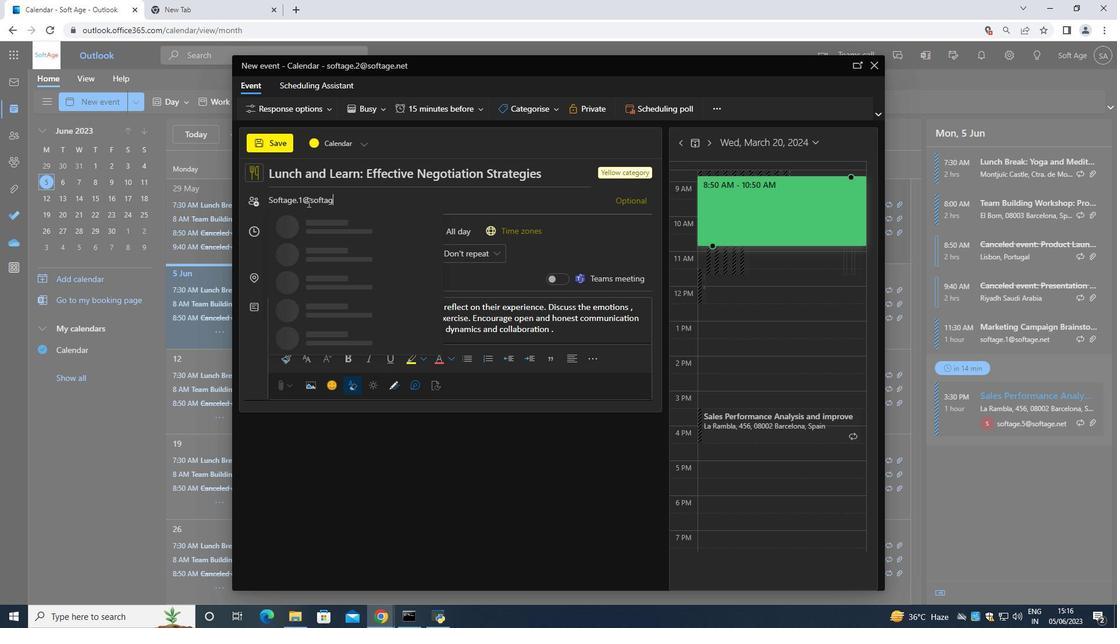 
Action: Mouse moved to (339, 226)
Screenshot: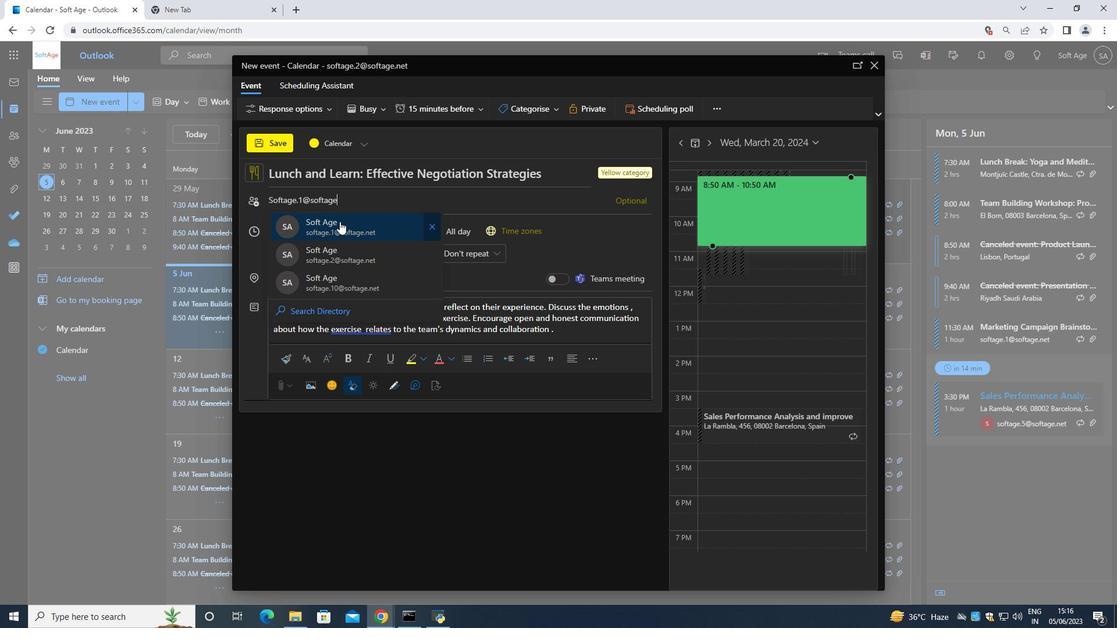 
Action: Mouse pressed left at (339, 226)
Screenshot: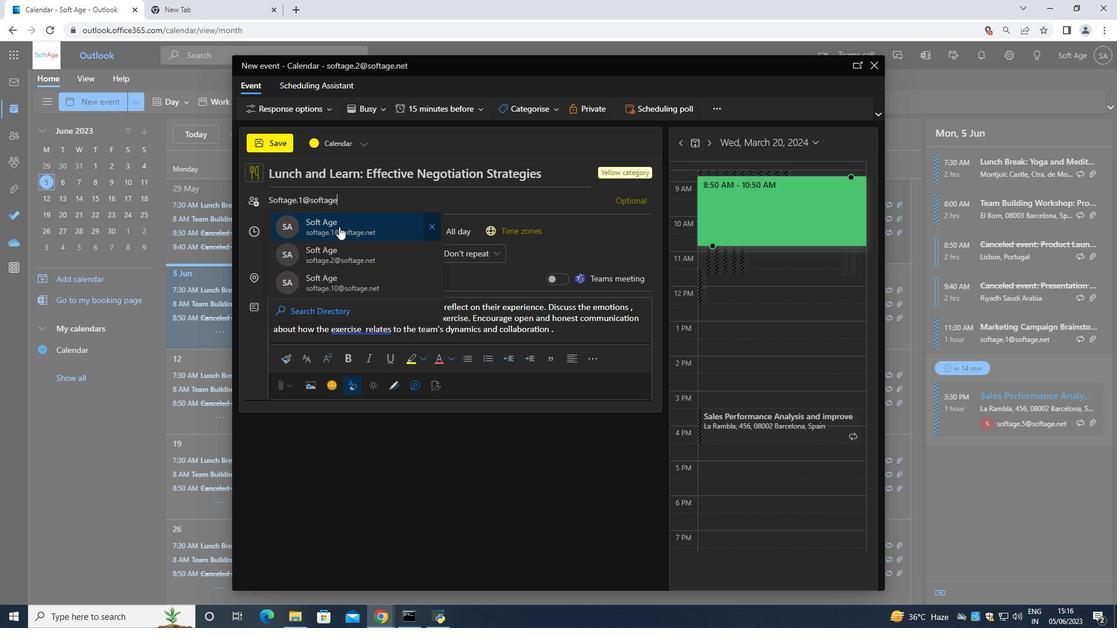 
Action: Mouse moved to (335, 224)
Screenshot: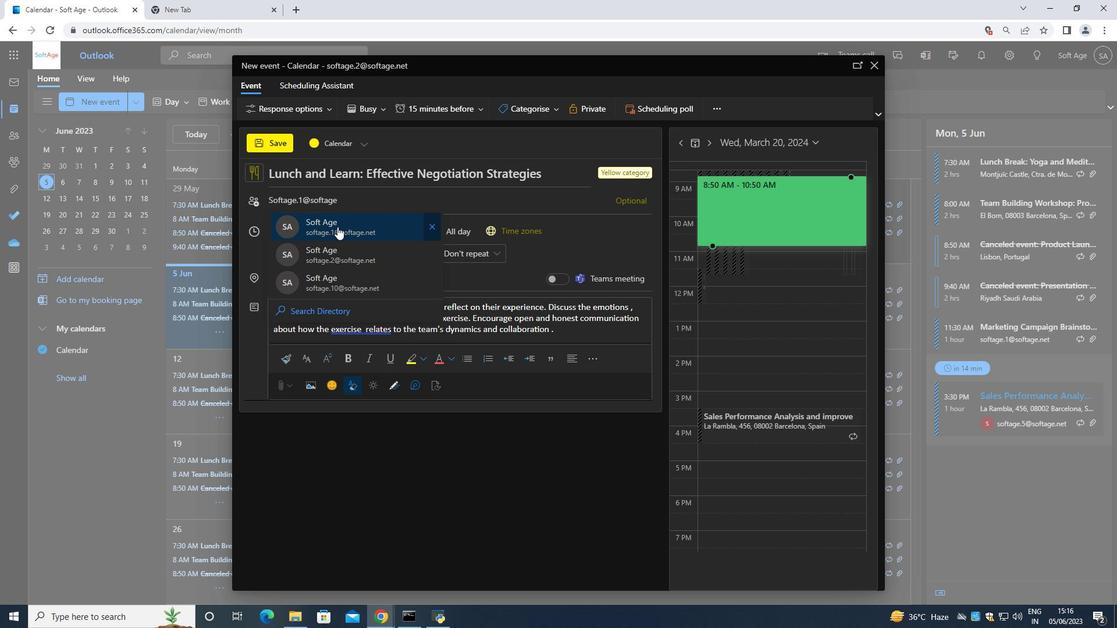 
Action: Key pressed <Key.shift>Softage.3<Key.shift>@
Screenshot: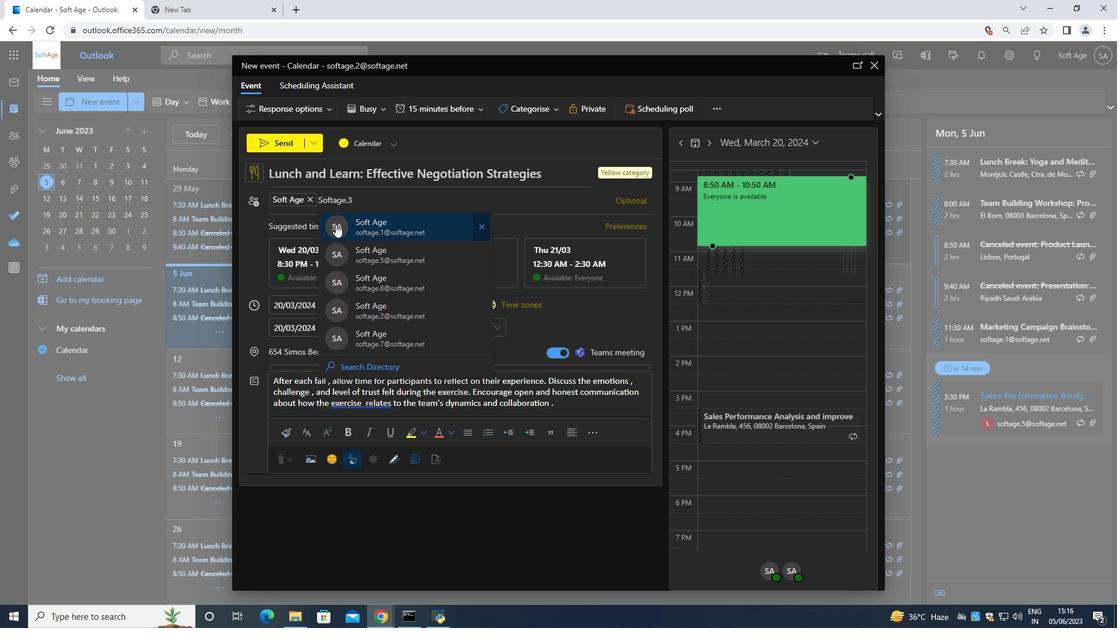 
Action: Mouse moved to (367, 225)
Screenshot: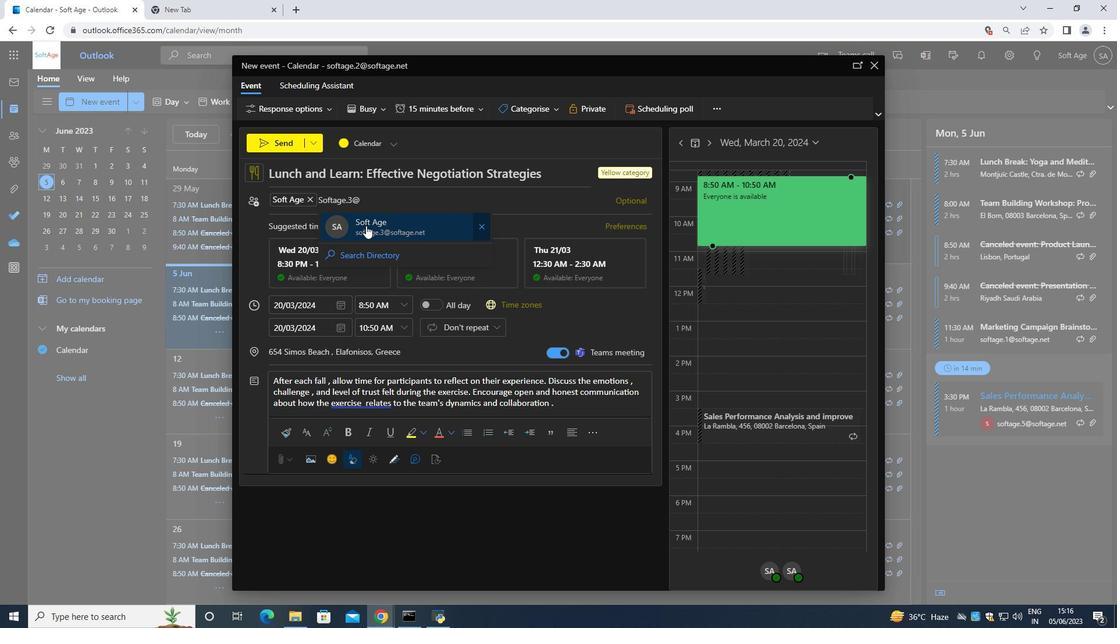 
Action: Mouse pressed left at (367, 225)
Screenshot: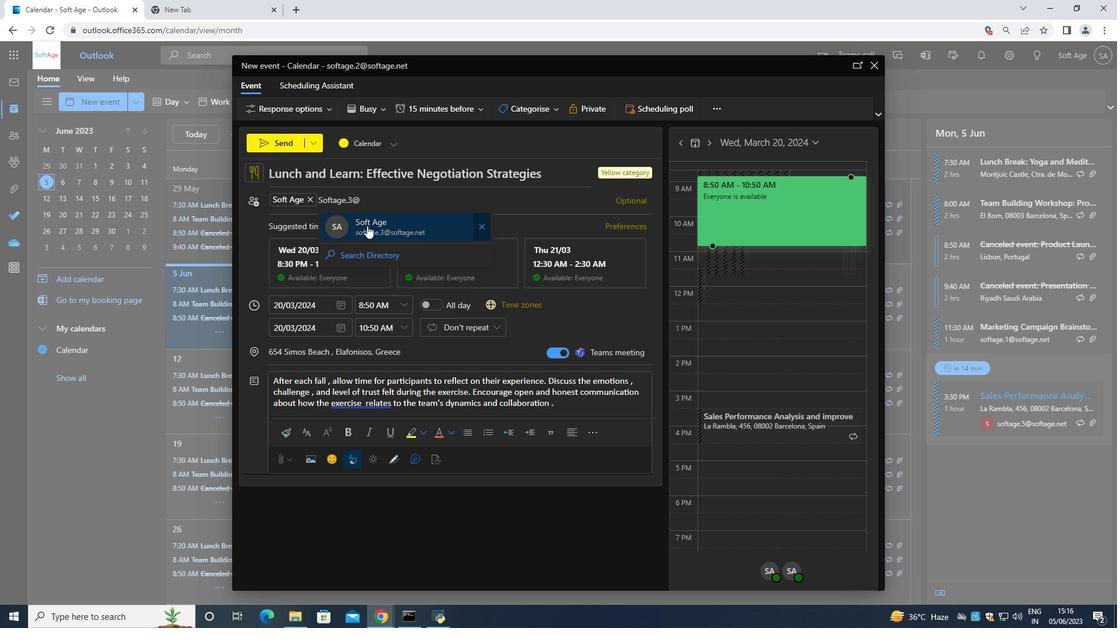 
Action: Mouse moved to (477, 104)
Screenshot: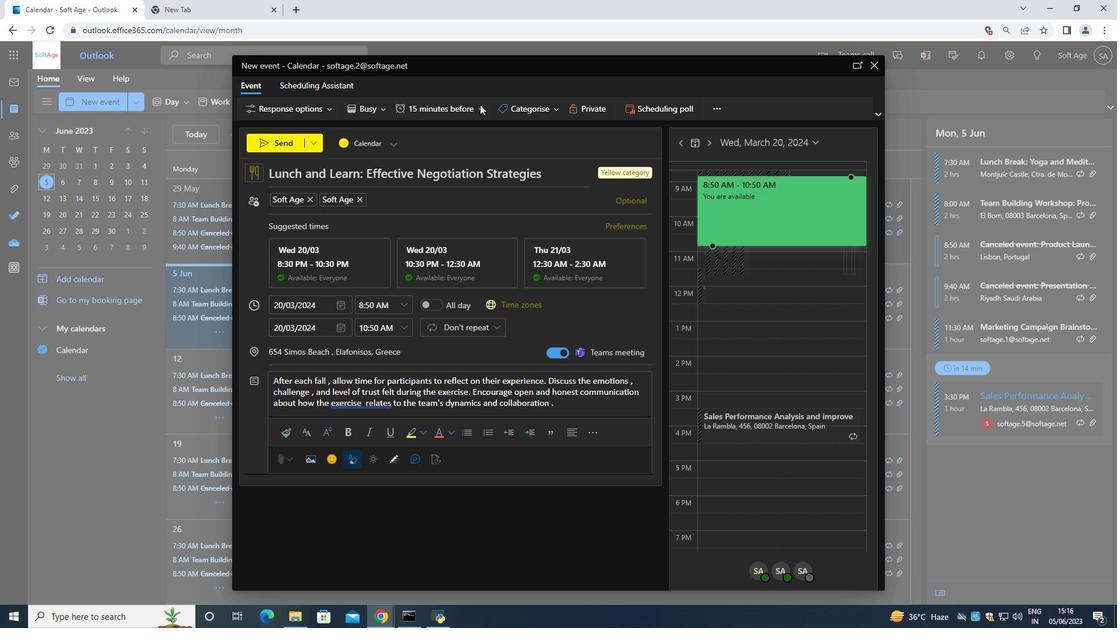 
Action: Mouse pressed left at (477, 104)
Screenshot: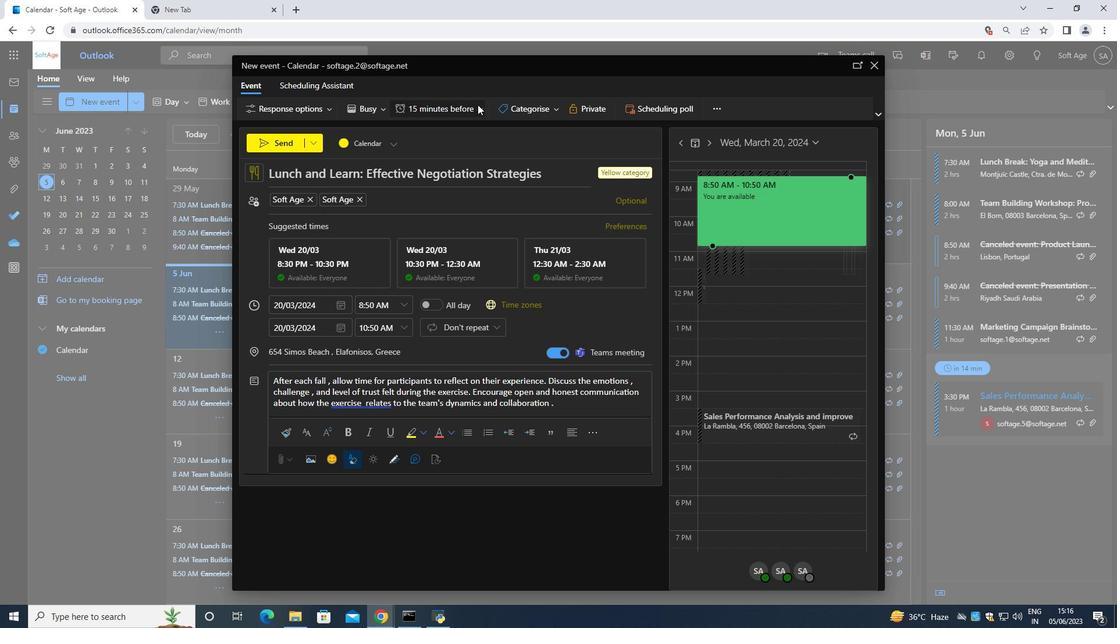 
Action: Mouse moved to (442, 152)
Screenshot: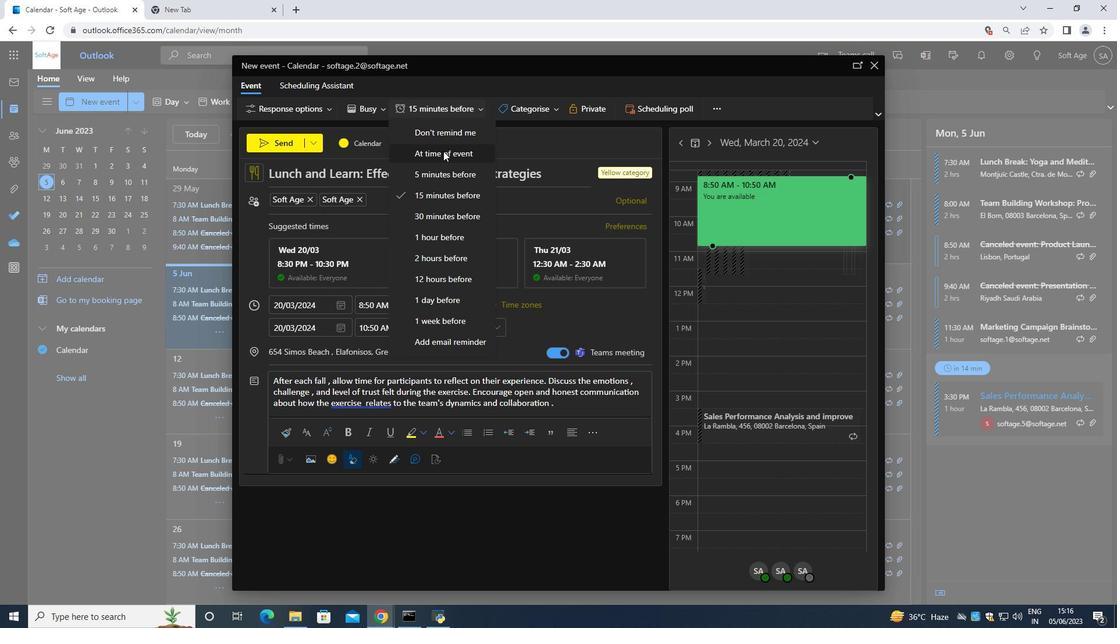 
Action: Mouse pressed left at (442, 152)
Screenshot: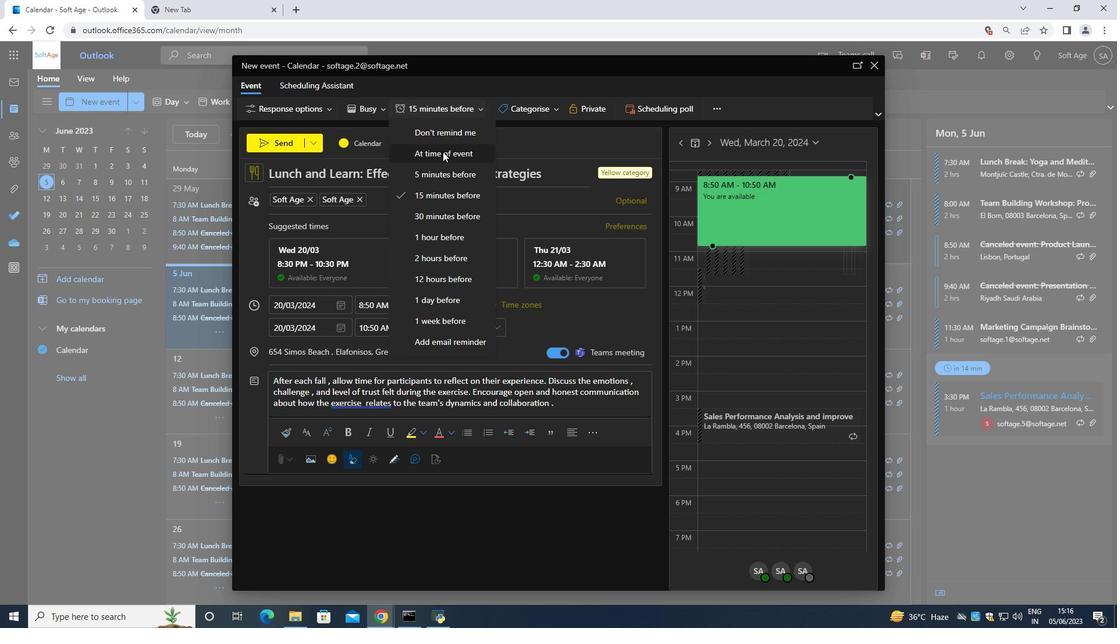 
Action: Mouse moved to (286, 141)
Screenshot: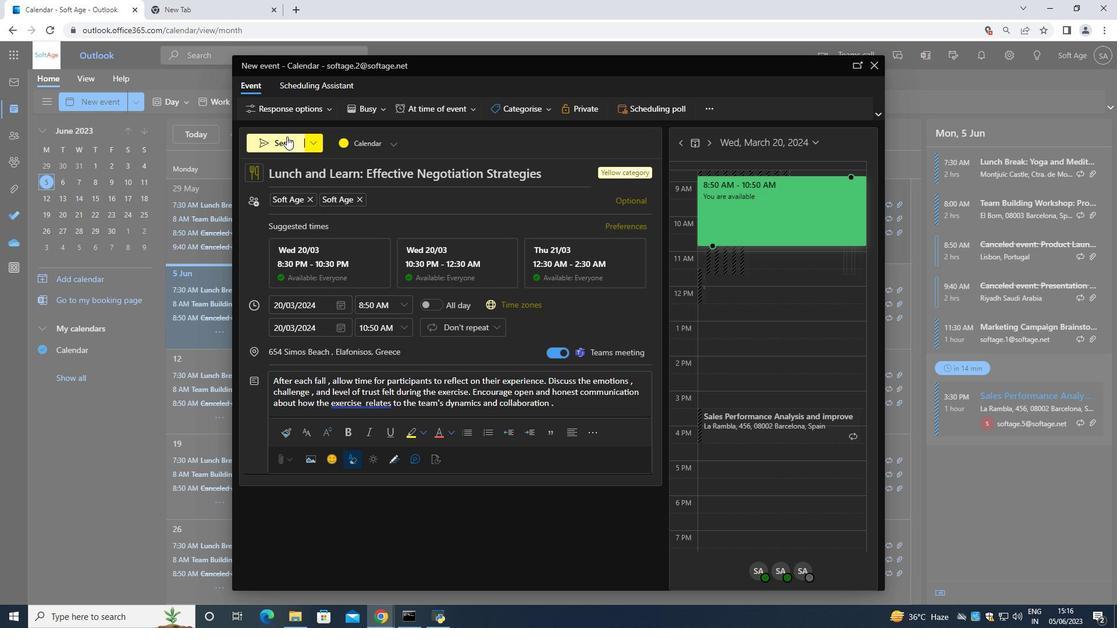
Action: Mouse pressed left at (286, 141)
Screenshot: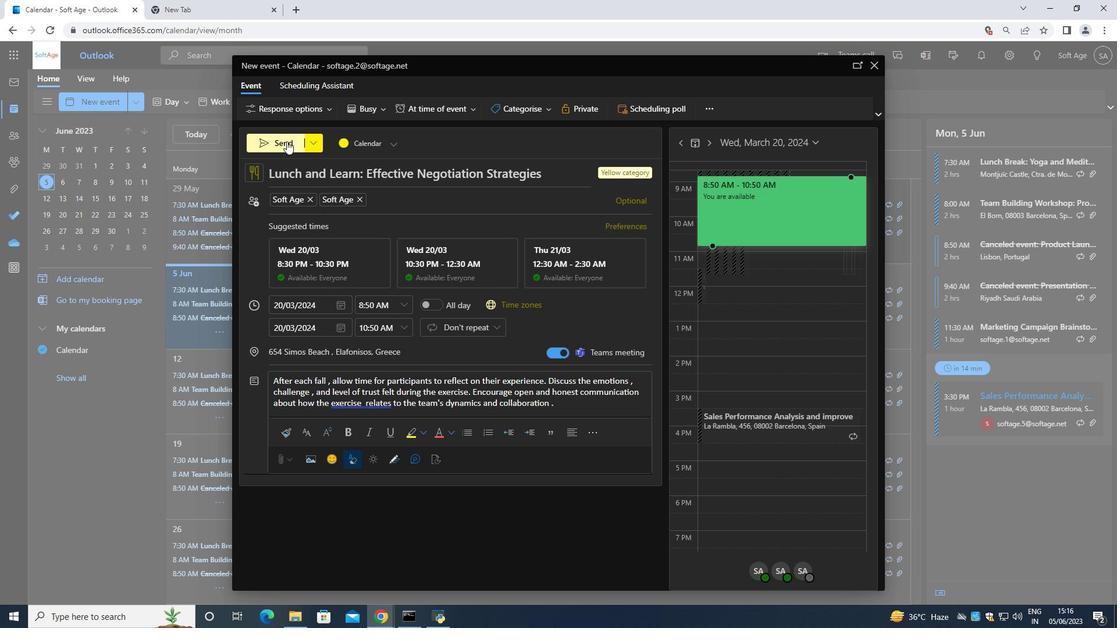 
Action: Mouse moved to (287, 141)
Screenshot: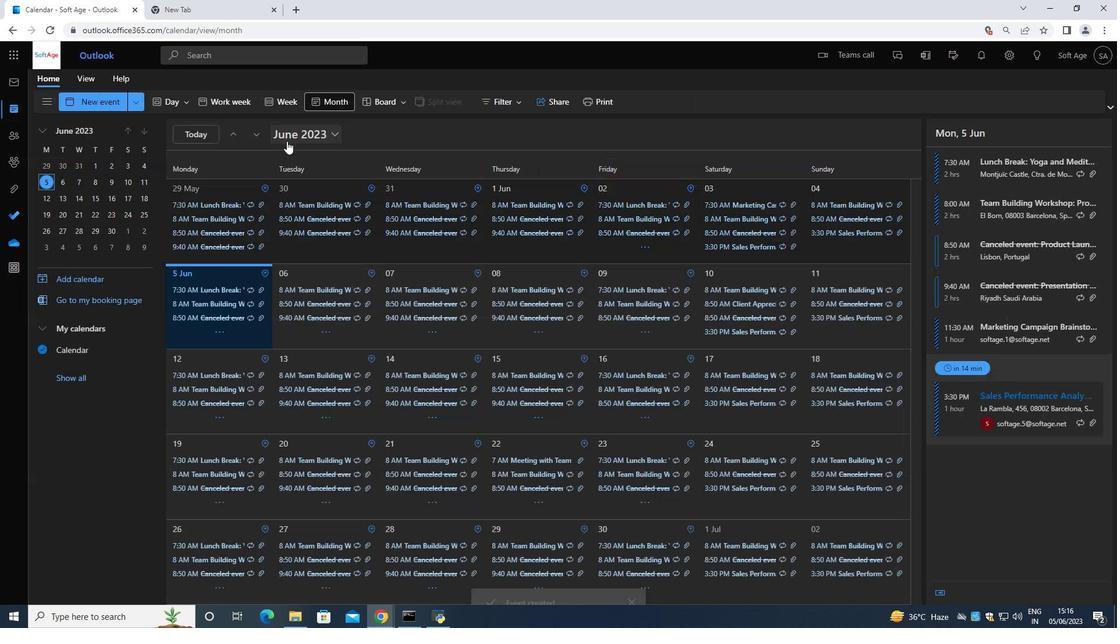 
